 Task: Add a signature Jeremy Carter containing Have a great National Doctors Day, Jeremy Carter to email address softage.2@softage.net and add a label Alumni
Action: Mouse moved to (1071, 79)
Screenshot: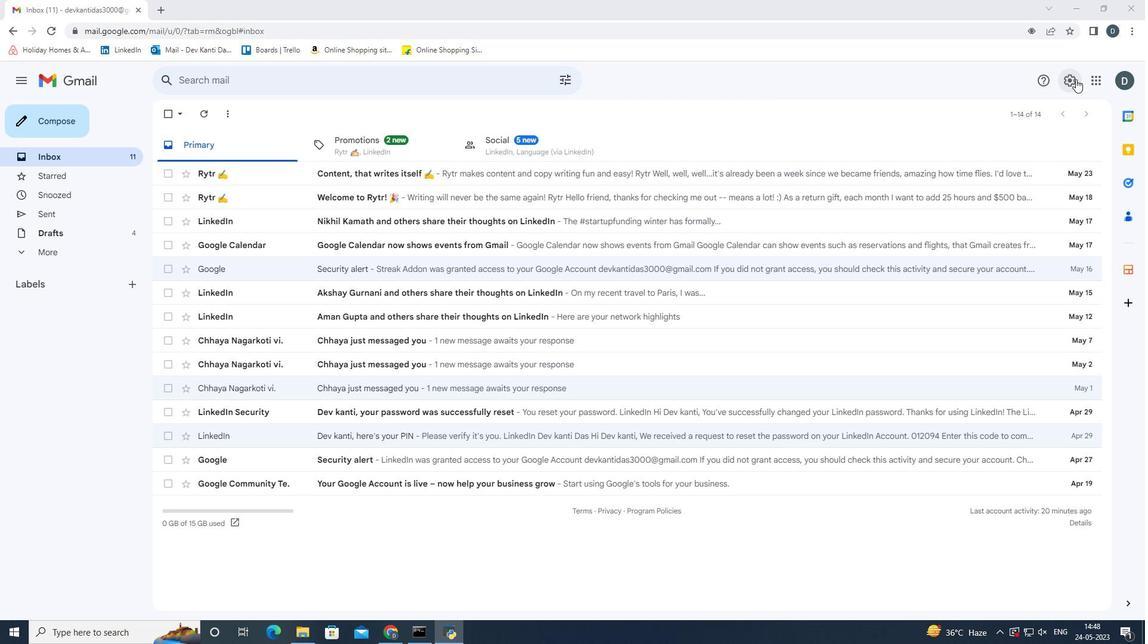 
Action: Mouse pressed left at (1071, 79)
Screenshot: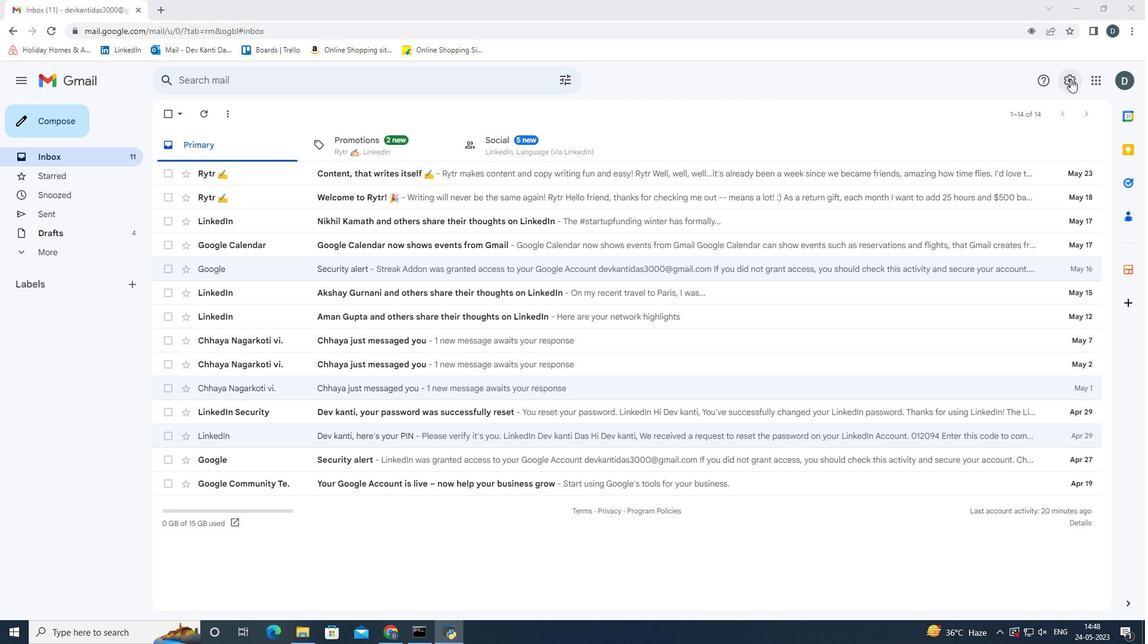 
Action: Mouse moved to (1026, 136)
Screenshot: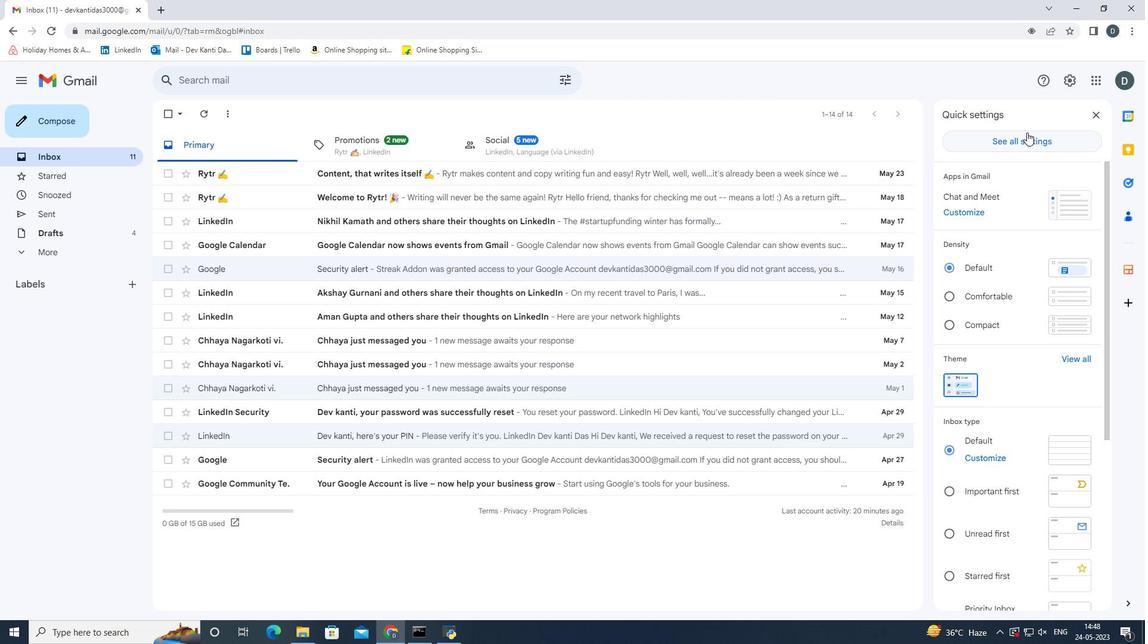 
Action: Mouse pressed left at (1026, 136)
Screenshot: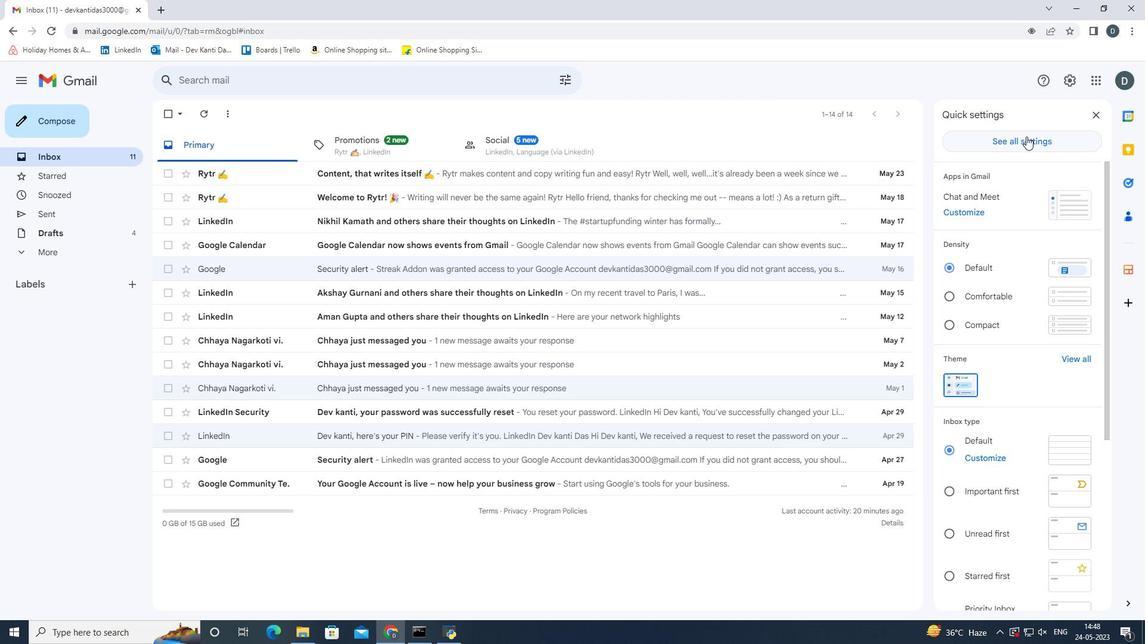 
Action: Mouse moved to (856, 263)
Screenshot: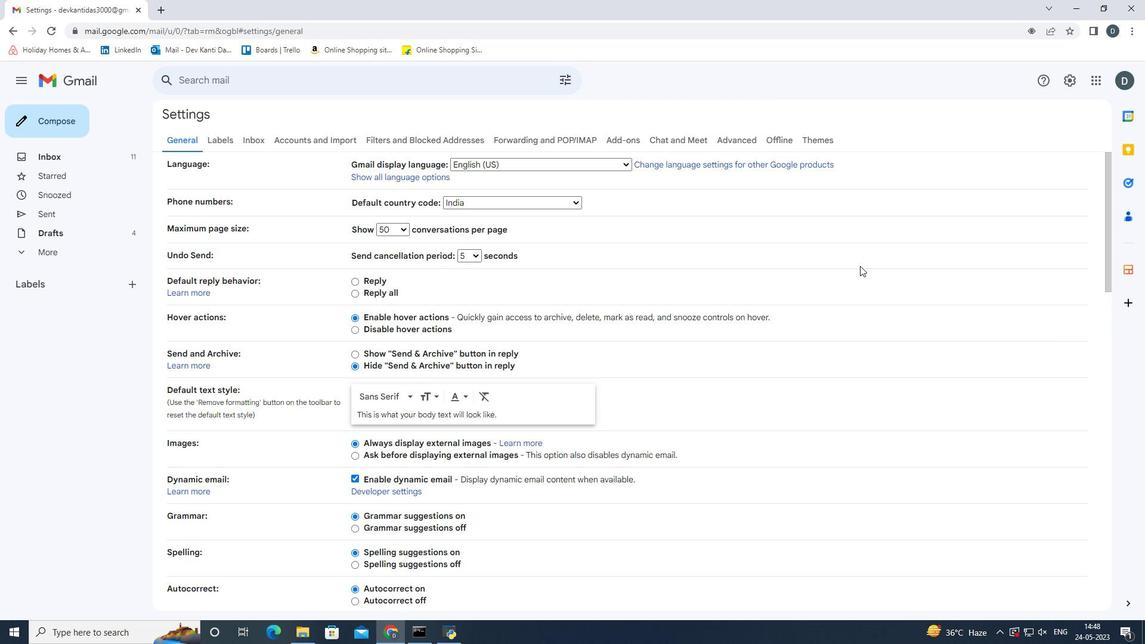 
Action: Mouse scrolled (856, 263) with delta (0, 0)
Screenshot: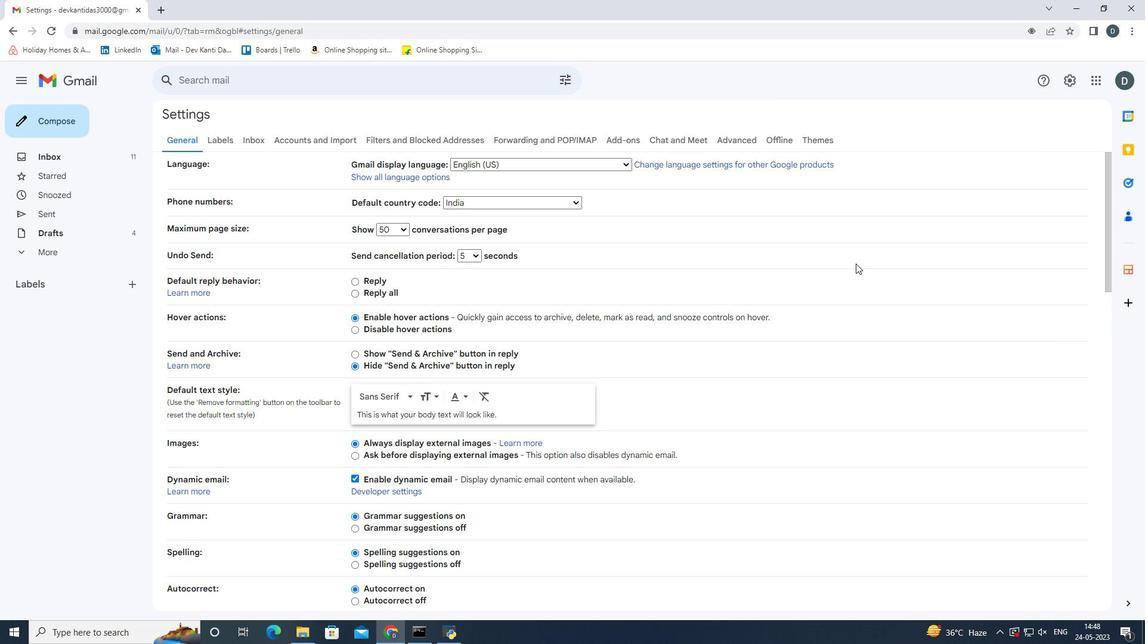 
Action: Mouse scrolled (856, 263) with delta (0, 0)
Screenshot: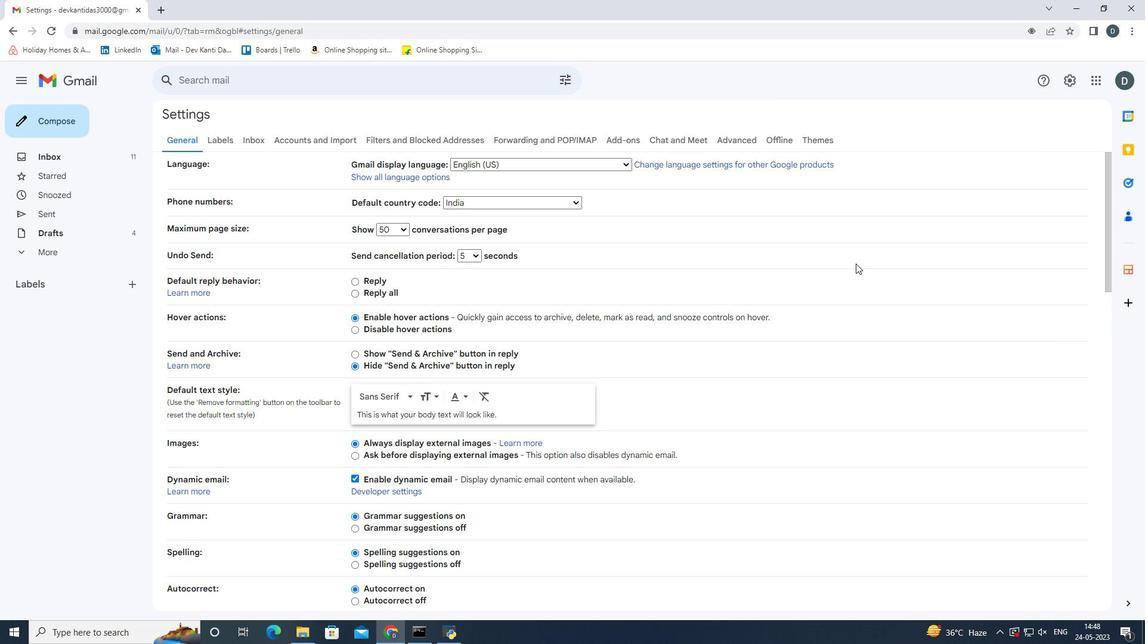 
Action: Mouse scrolled (856, 263) with delta (0, 0)
Screenshot: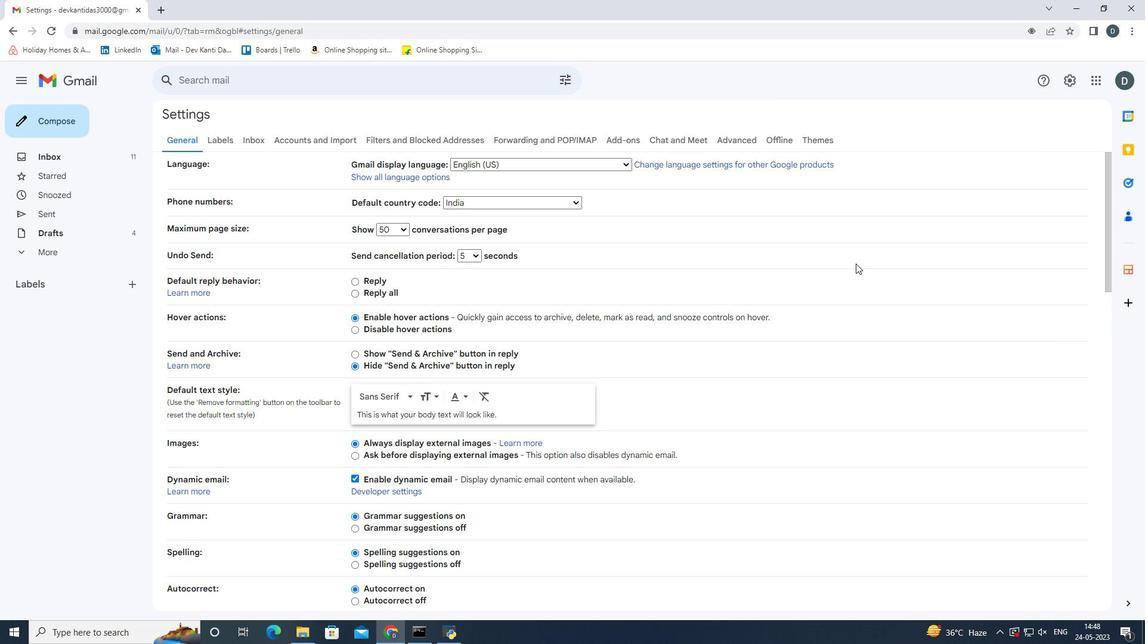
Action: Mouse scrolled (856, 263) with delta (0, 0)
Screenshot: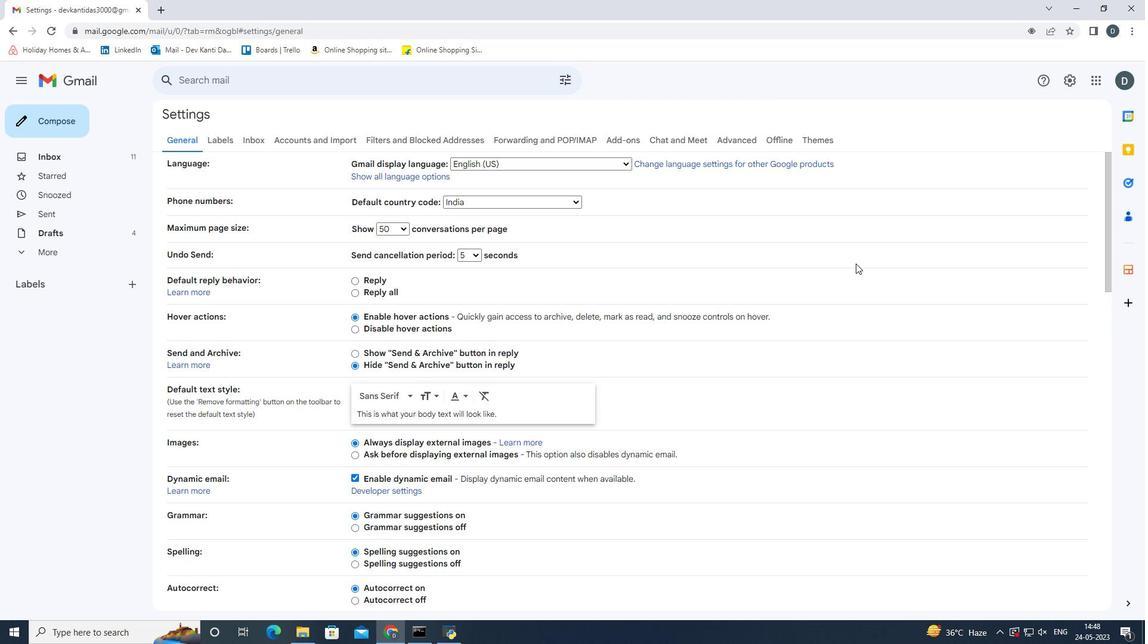 
Action: Mouse scrolled (856, 263) with delta (0, 0)
Screenshot: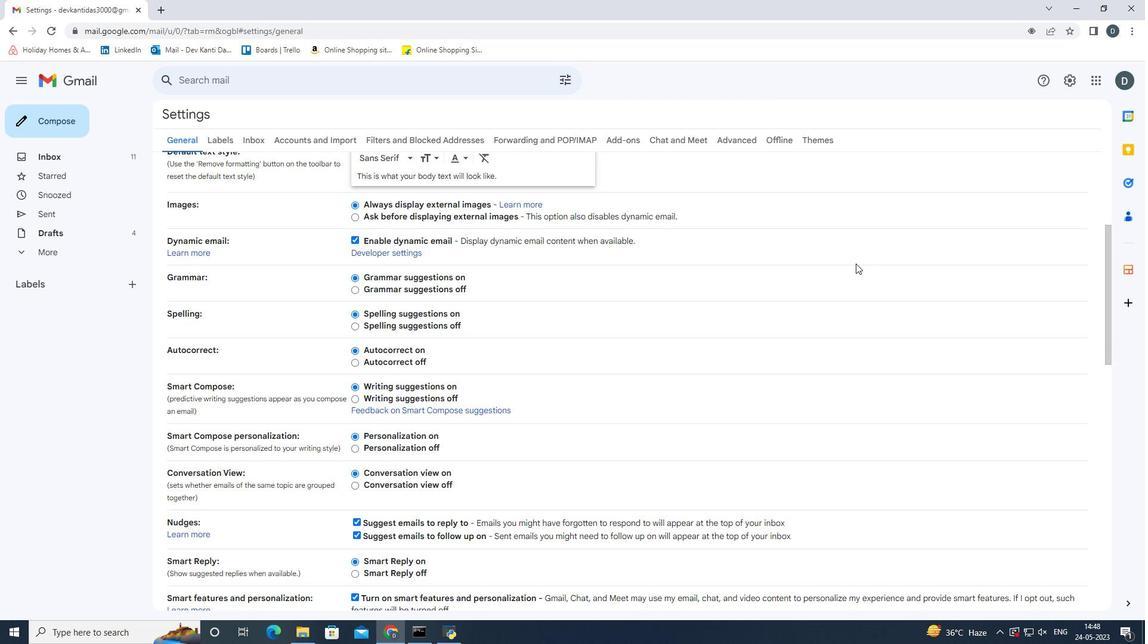 
Action: Mouse scrolled (856, 263) with delta (0, 0)
Screenshot: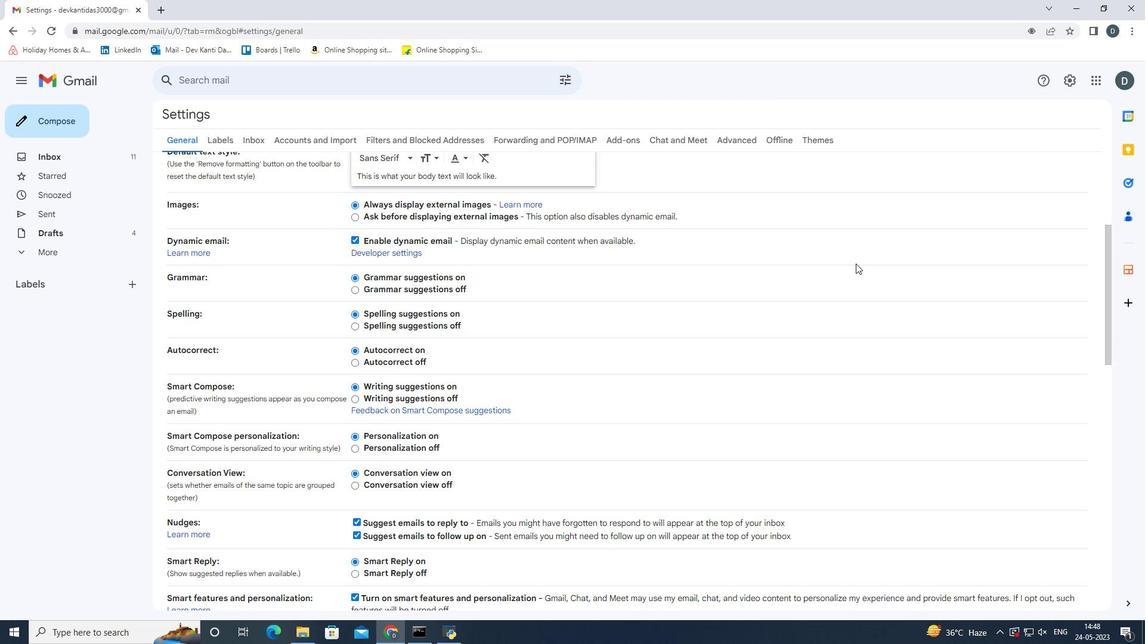 
Action: Mouse scrolled (856, 263) with delta (0, 0)
Screenshot: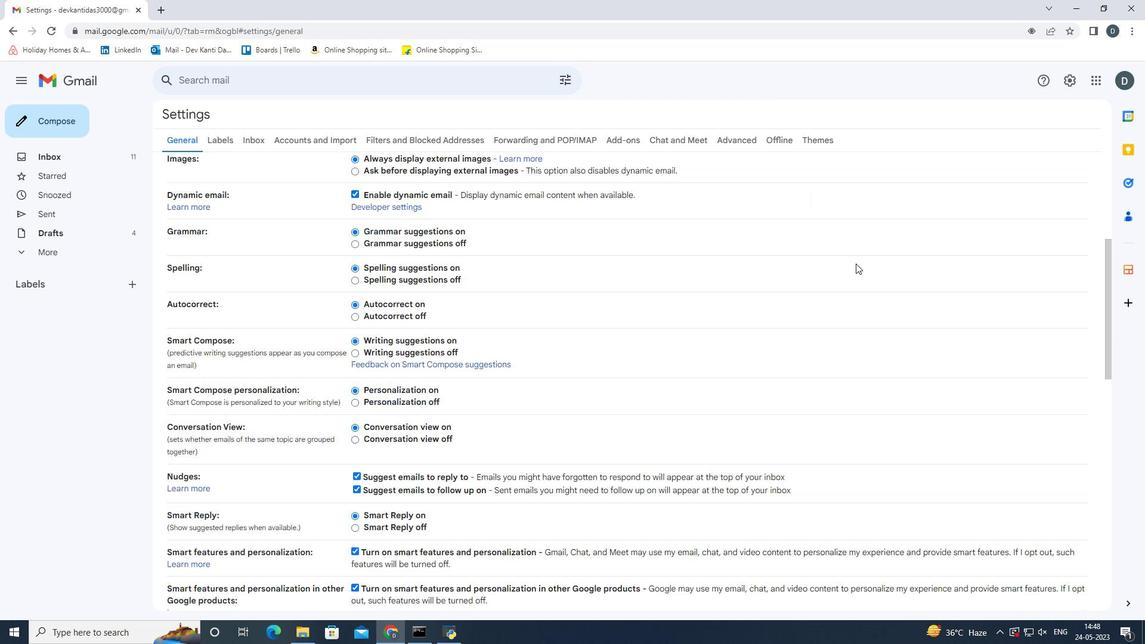 
Action: Mouse scrolled (856, 263) with delta (0, 0)
Screenshot: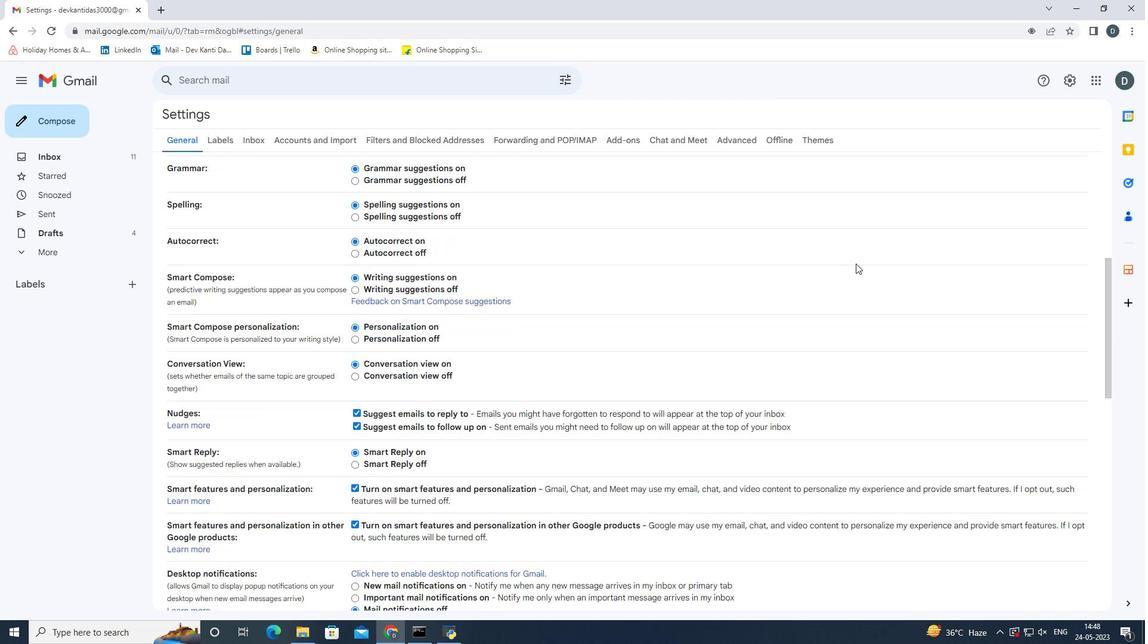 
Action: Mouse scrolled (856, 263) with delta (0, 0)
Screenshot: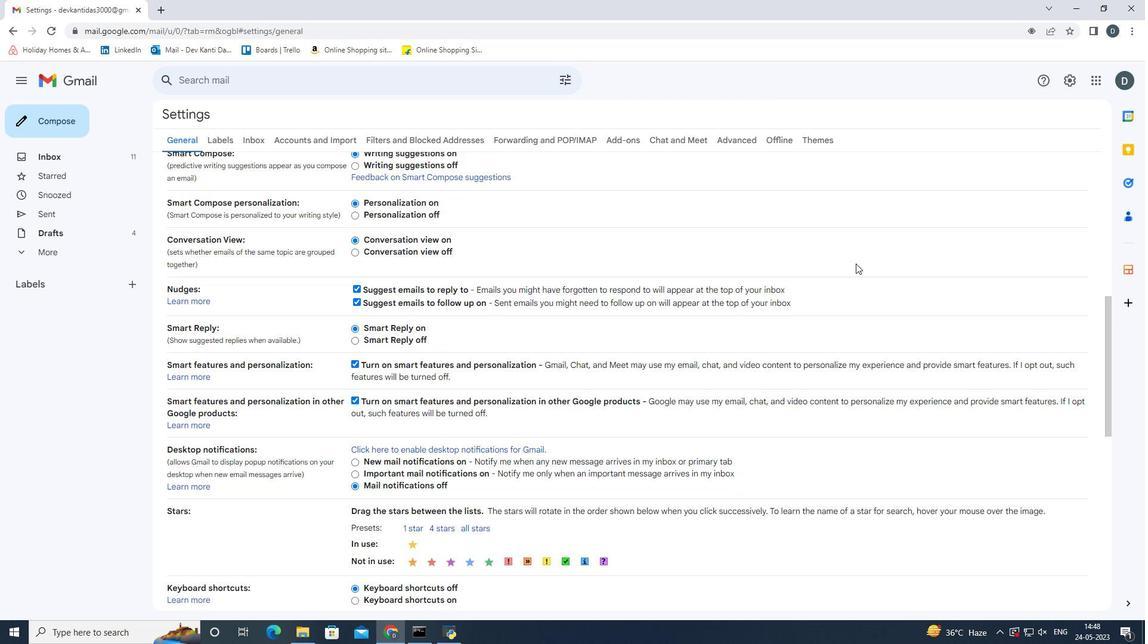 
Action: Mouse scrolled (856, 263) with delta (0, 0)
Screenshot: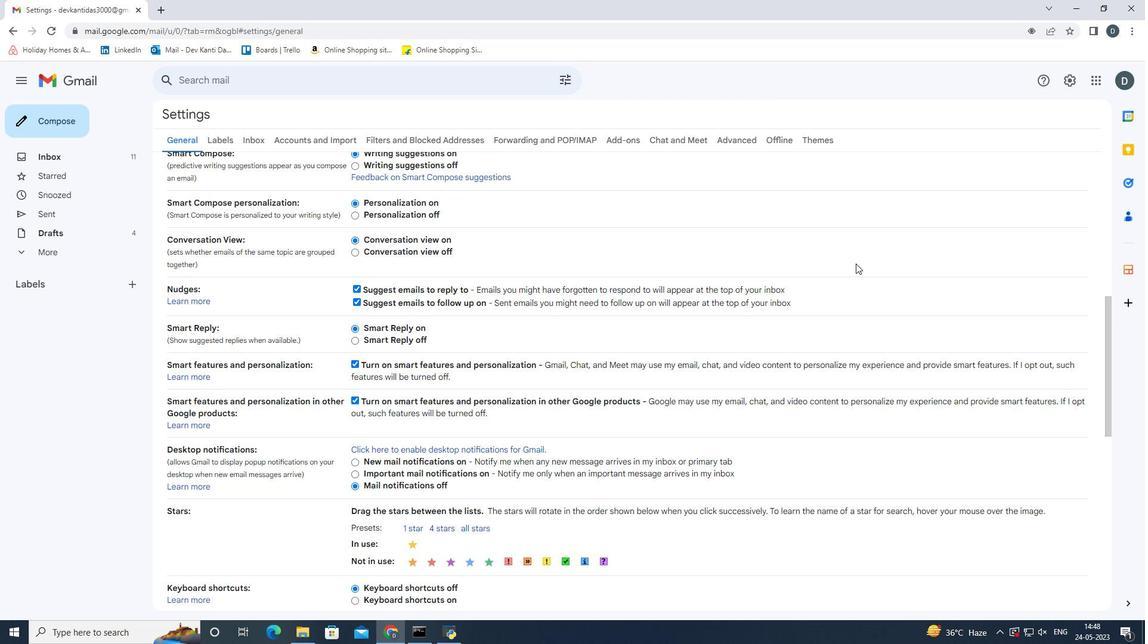
Action: Mouse scrolled (856, 263) with delta (0, 0)
Screenshot: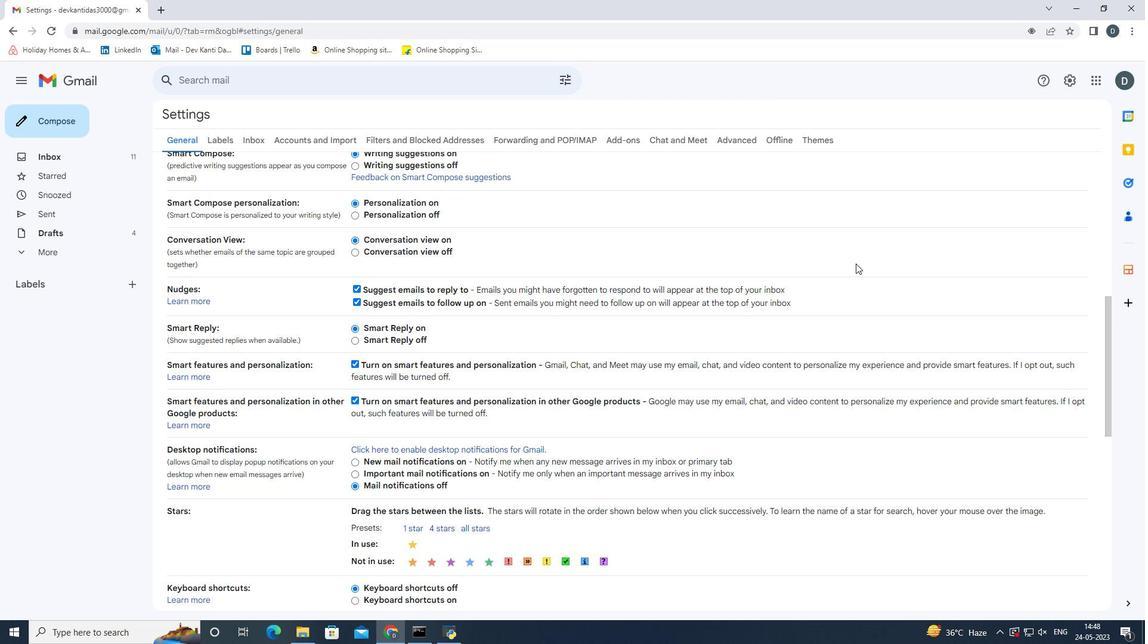 
Action: Mouse scrolled (856, 263) with delta (0, 0)
Screenshot: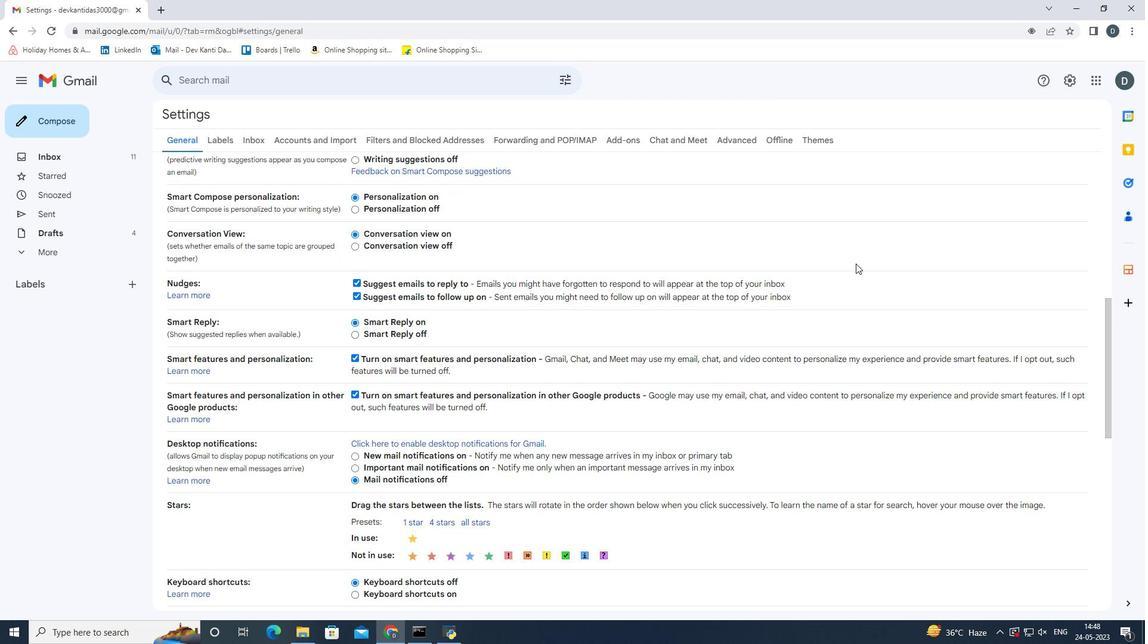 
Action: Mouse scrolled (856, 263) with delta (0, 0)
Screenshot: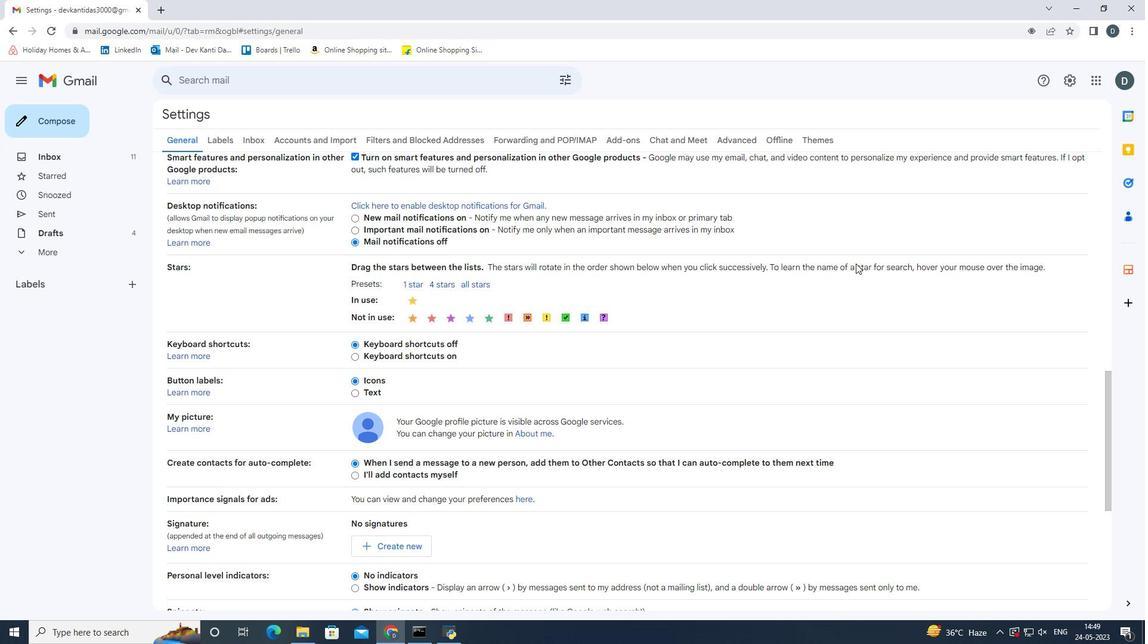 
Action: Mouse scrolled (856, 263) with delta (0, 0)
Screenshot: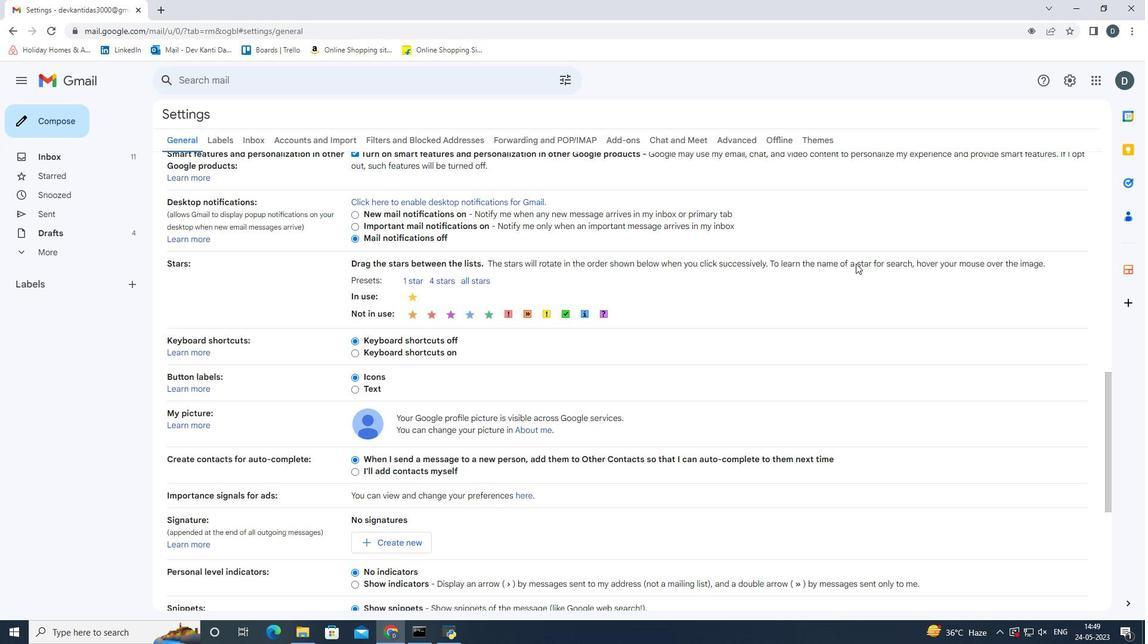 
Action: Mouse scrolled (856, 263) with delta (0, 0)
Screenshot: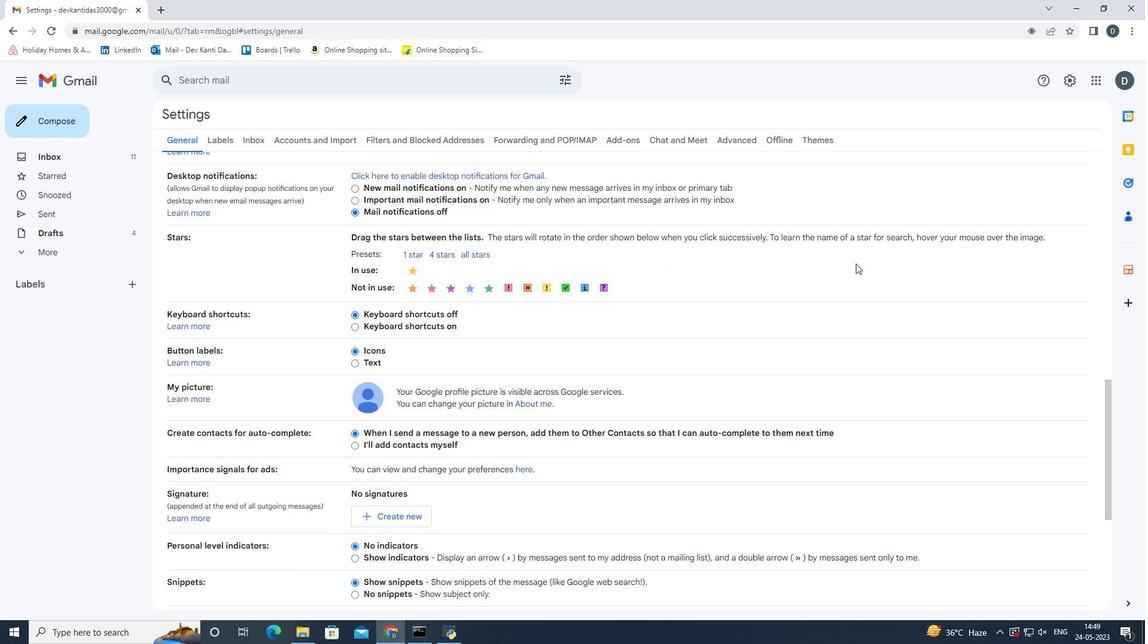
Action: Mouse scrolled (856, 263) with delta (0, 0)
Screenshot: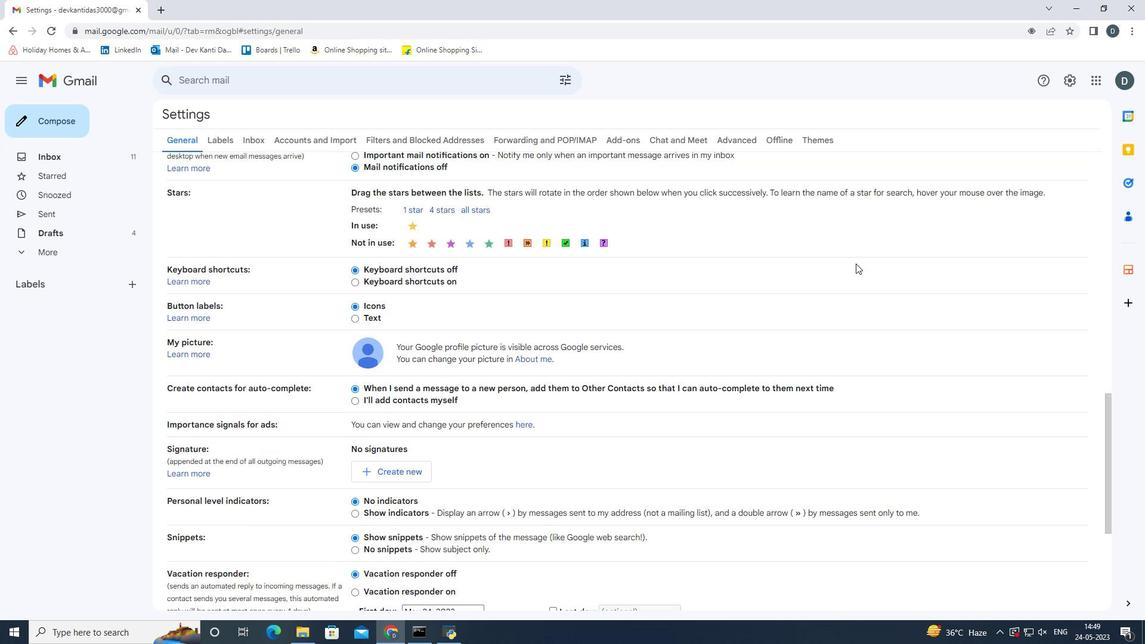 
Action: Mouse scrolled (856, 263) with delta (0, 0)
Screenshot: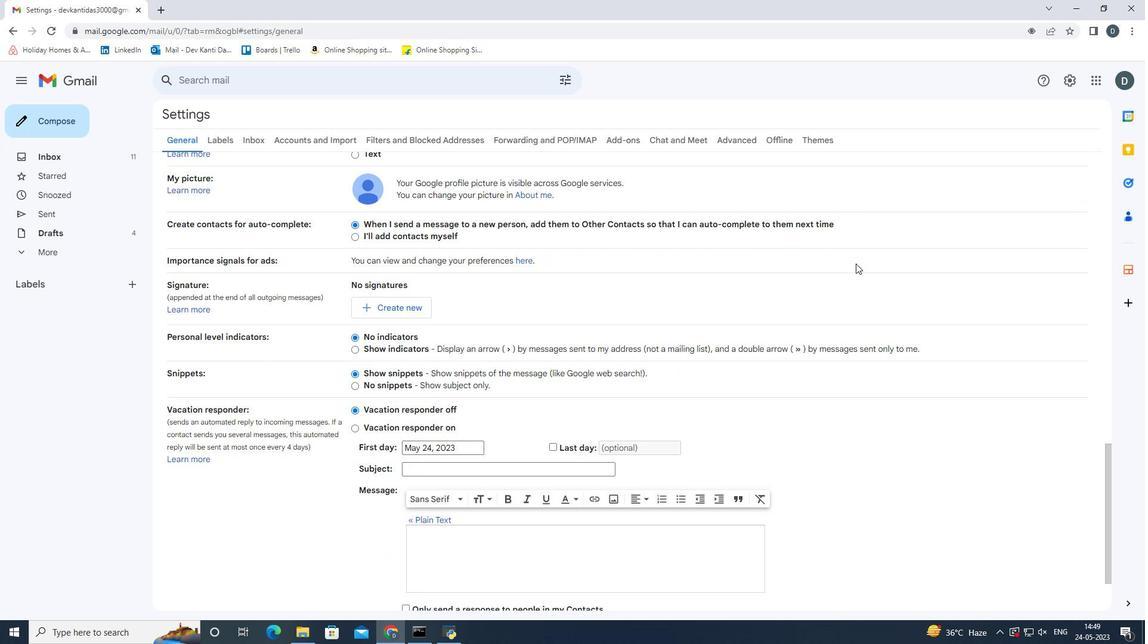 
Action: Mouse scrolled (856, 263) with delta (0, 0)
Screenshot: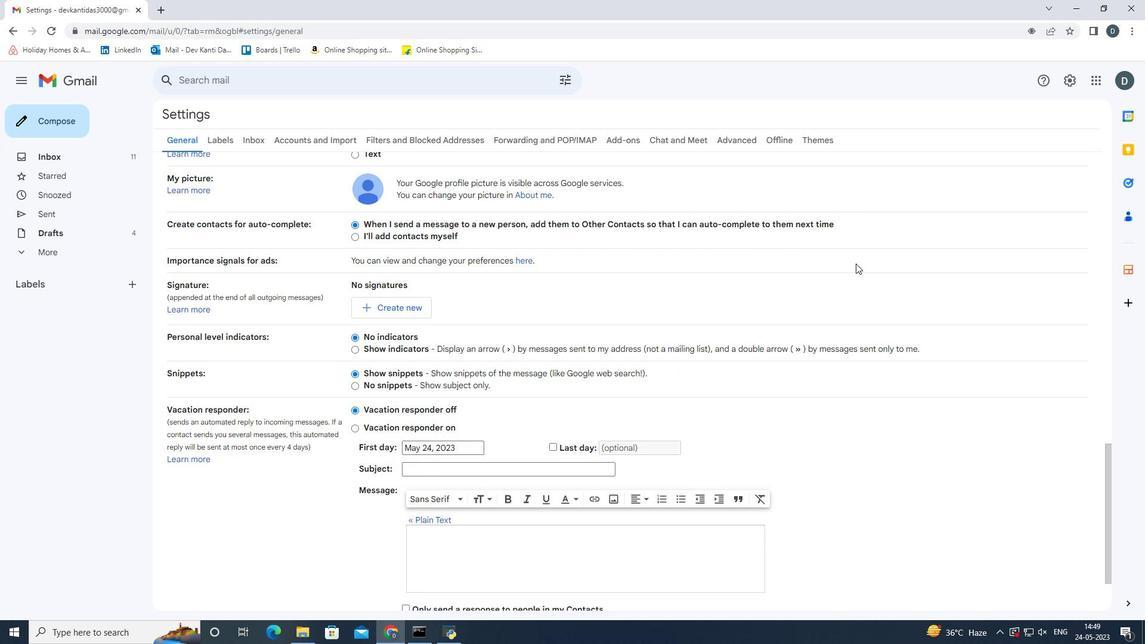 
Action: Mouse moved to (396, 219)
Screenshot: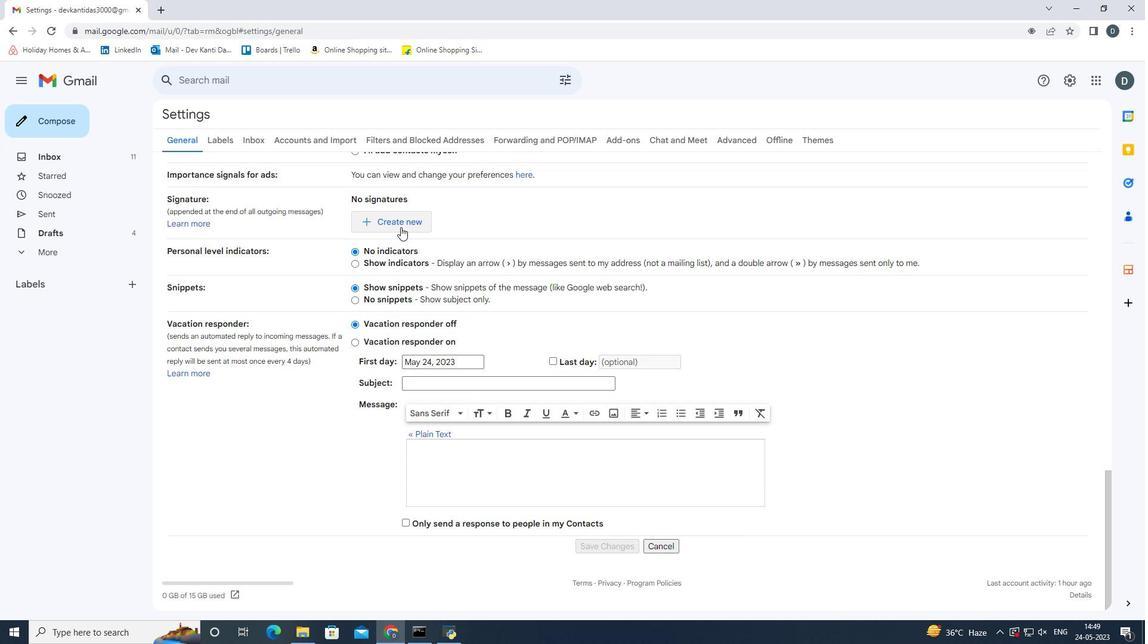 
Action: Mouse pressed left at (396, 219)
Screenshot: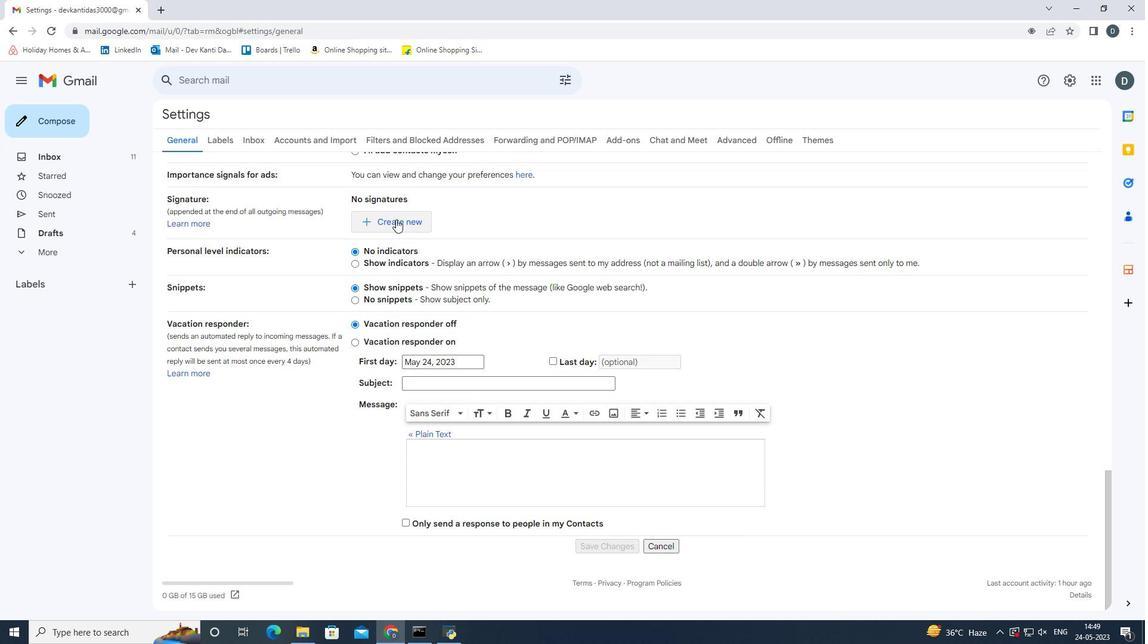 
Action: Mouse moved to (628, 373)
Screenshot: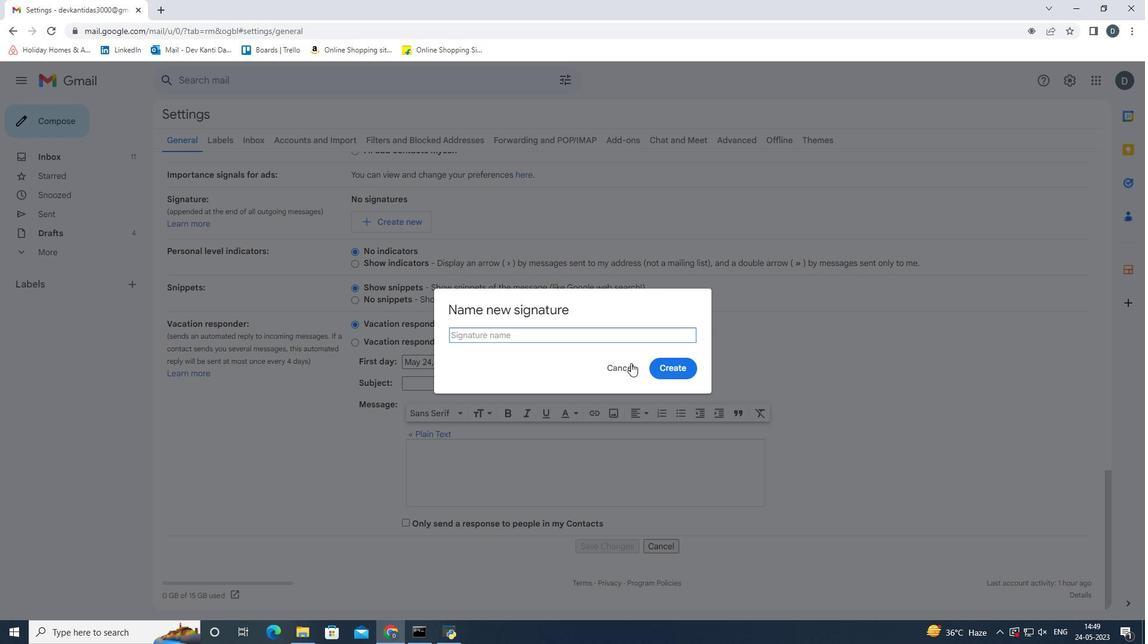 
Action: Mouse pressed left at (628, 373)
Screenshot: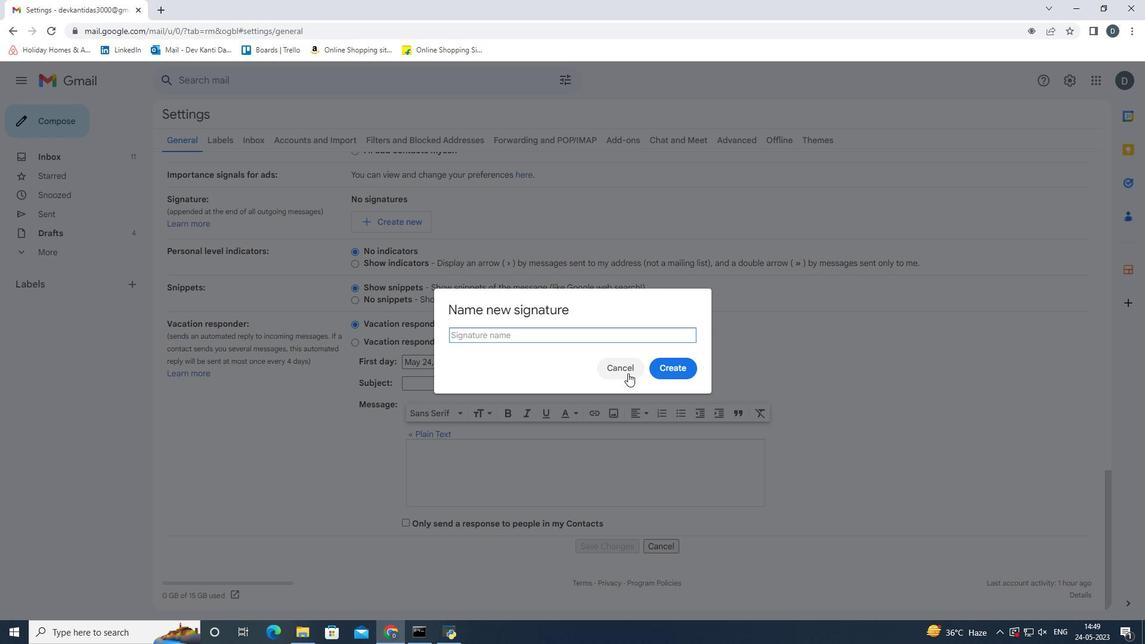 
Action: Mouse moved to (403, 223)
Screenshot: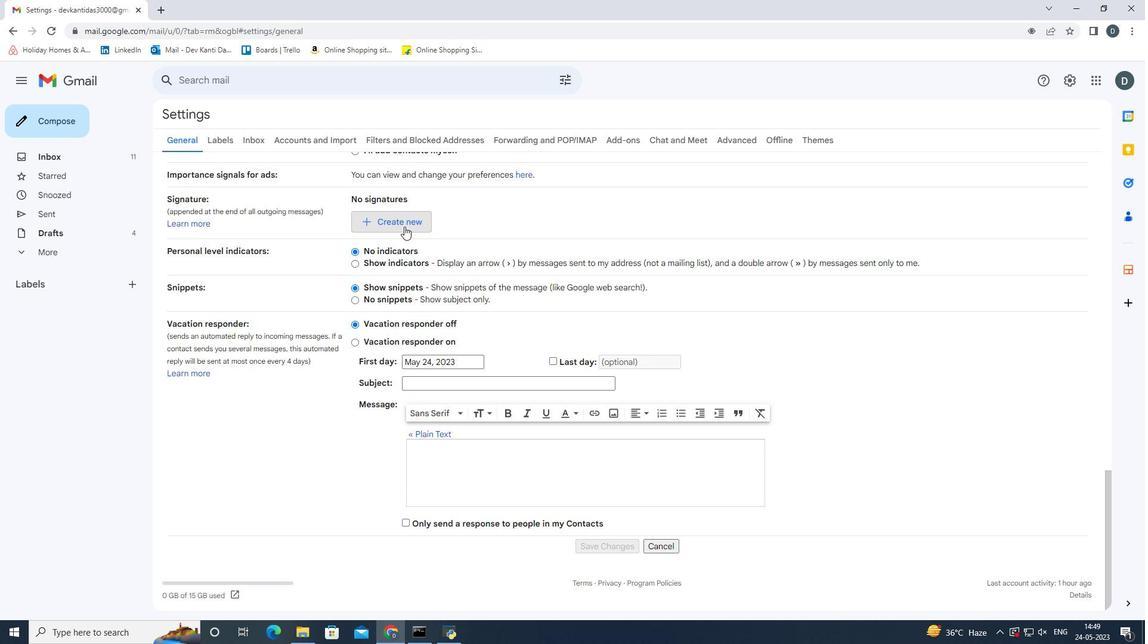 
Action: Mouse pressed left at (403, 223)
Screenshot: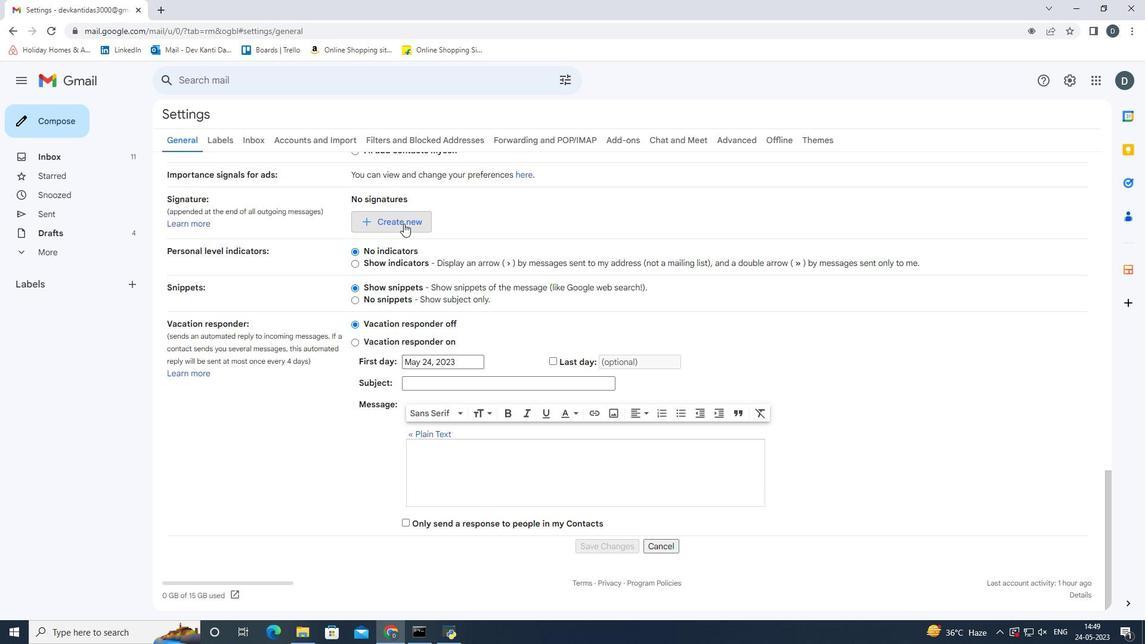 
Action: Mouse moved to (614, 327)
Screenshot: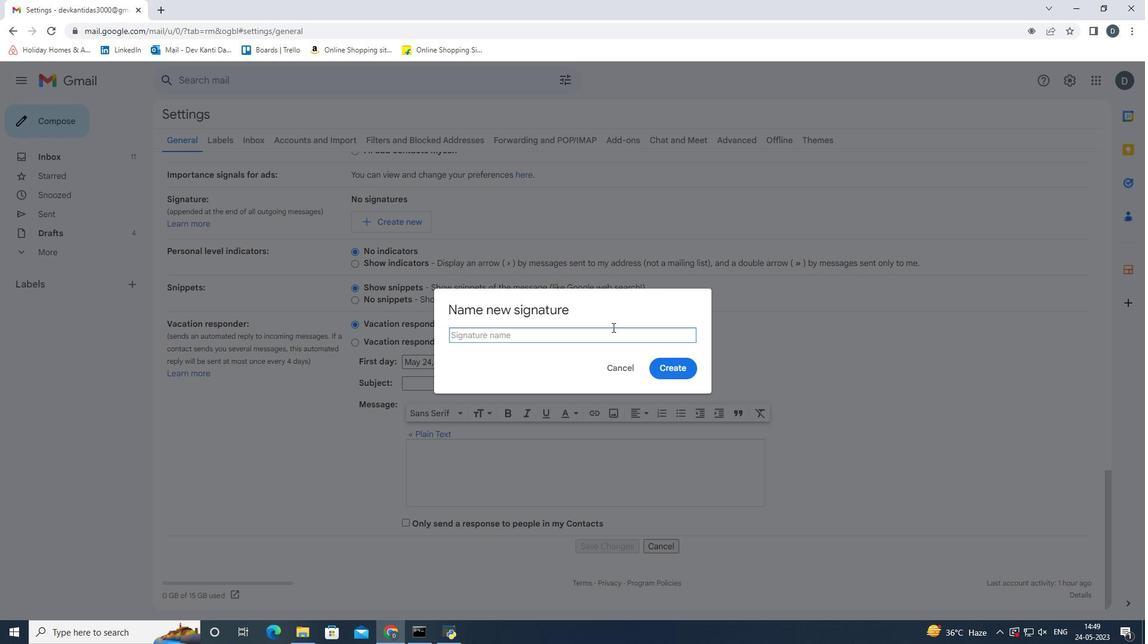 
Action: Key pressed <Key.shift>Jeremy<Key.space><Key.shift>Carter<Key.enter>
Screenshot: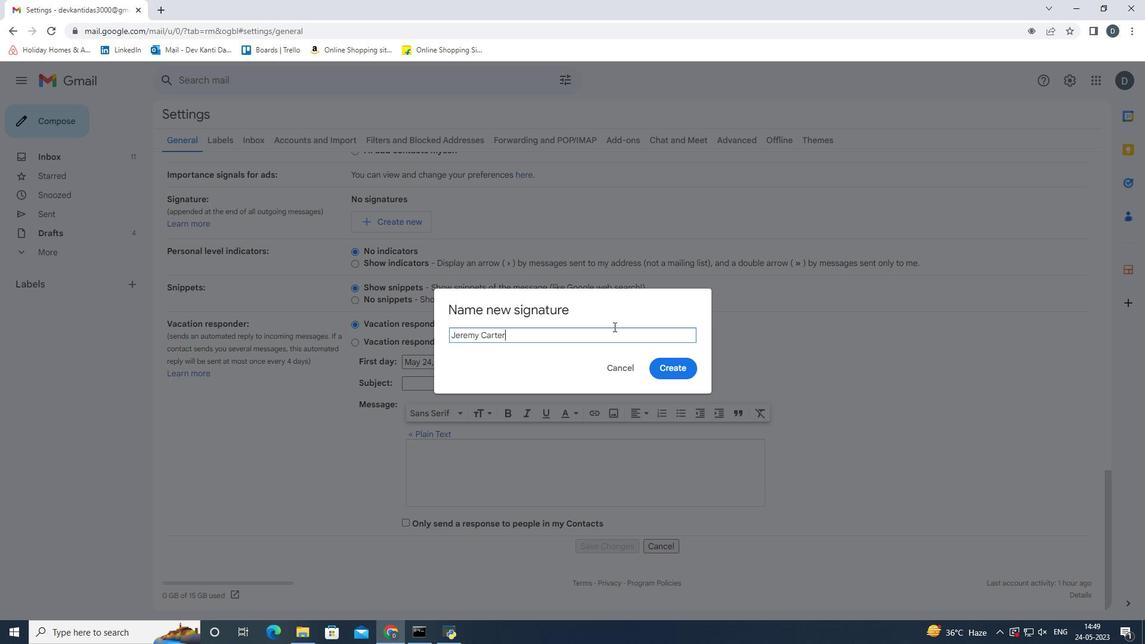 
Action: Mouse moved to (589, 220)
Screenshot: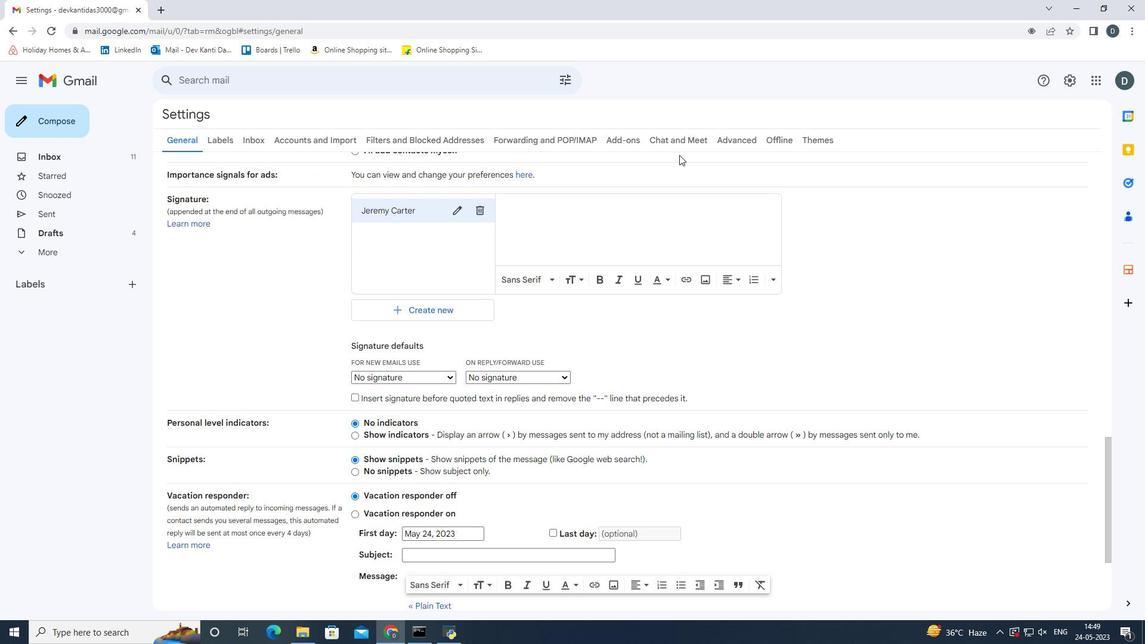 
Action: Mouse pressed left at (589, 220)
Screenshot: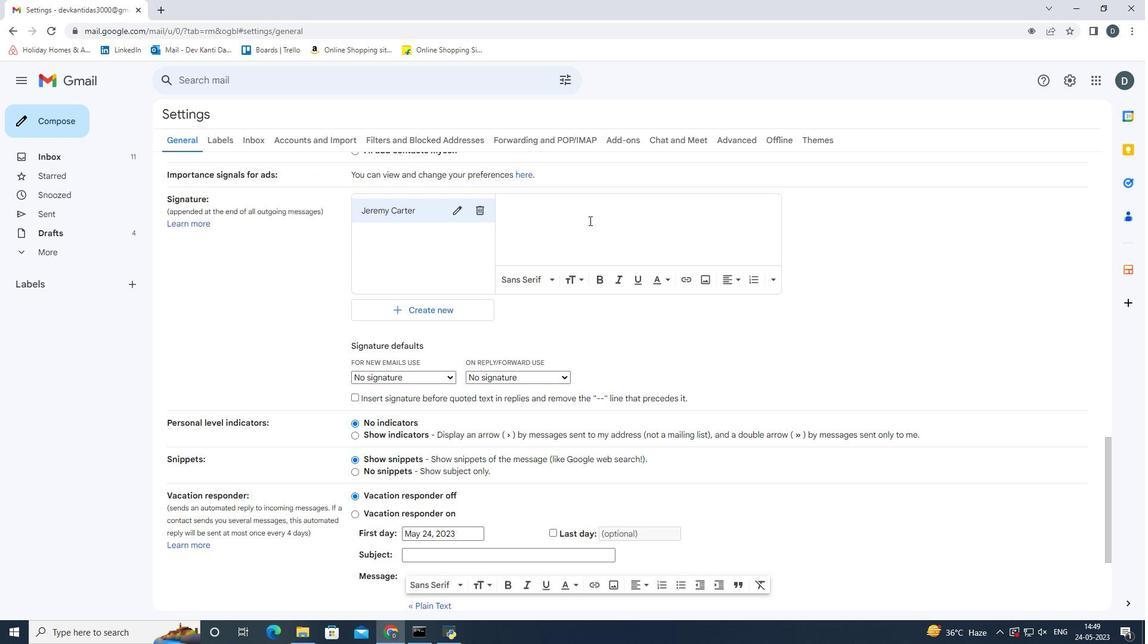 
Action: Key pressed <Key.shift>Have<Key.space>a<Key.space>great<Key.space><Key.shift_r><Key.shift_r><Key.shift_r><Key.shift_r><Key.shift_r><Key.shift_r><Key.shift_r><Key.shift_r><Key.shift_r><Key.shift_r>National<Key.space><Key.shift>Doctors<Key.space><Key.shift>Day,<Key.enter><Key.shift_r><Key.shift_r><Key.shift_r>Jeremy<Key.space><Key.shift>Carter
Screenshot: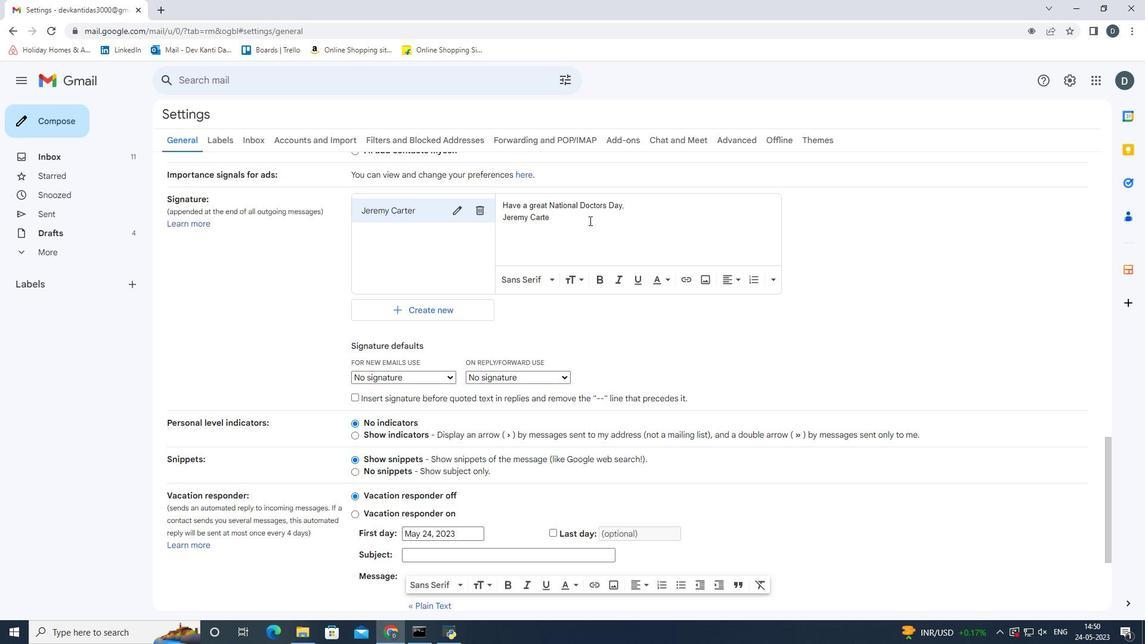 
Action: Mouse moved to (429, 377)
Screenshot: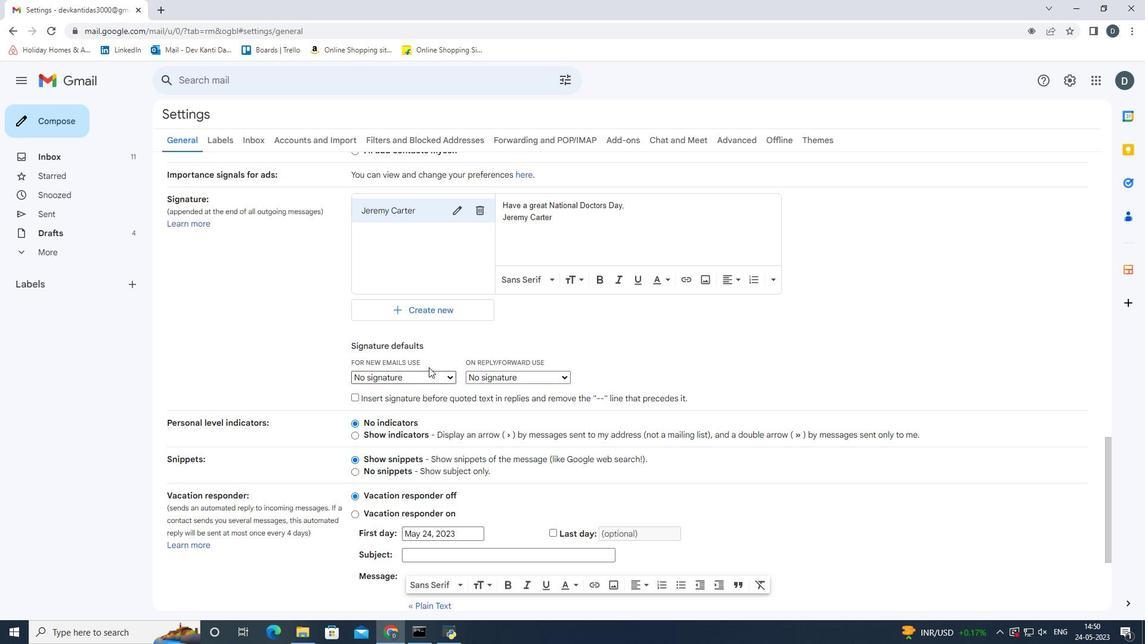 
Action: Mouse pressed left at (429, 377)
Screenshot: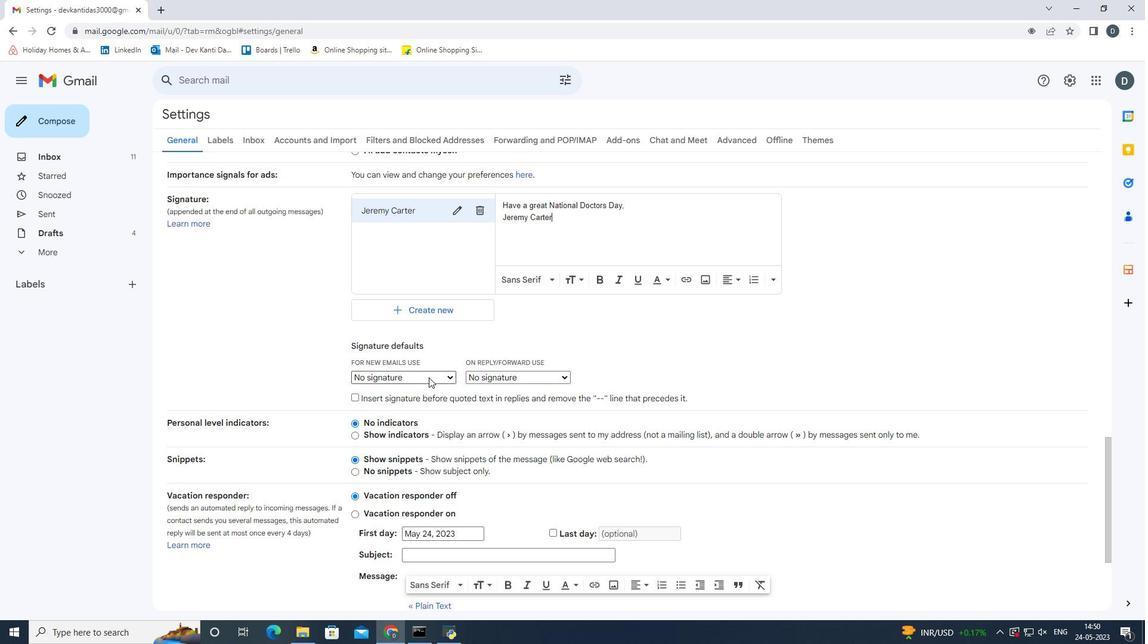 
Action: Mouse moved to (426, 399)
Screenshot: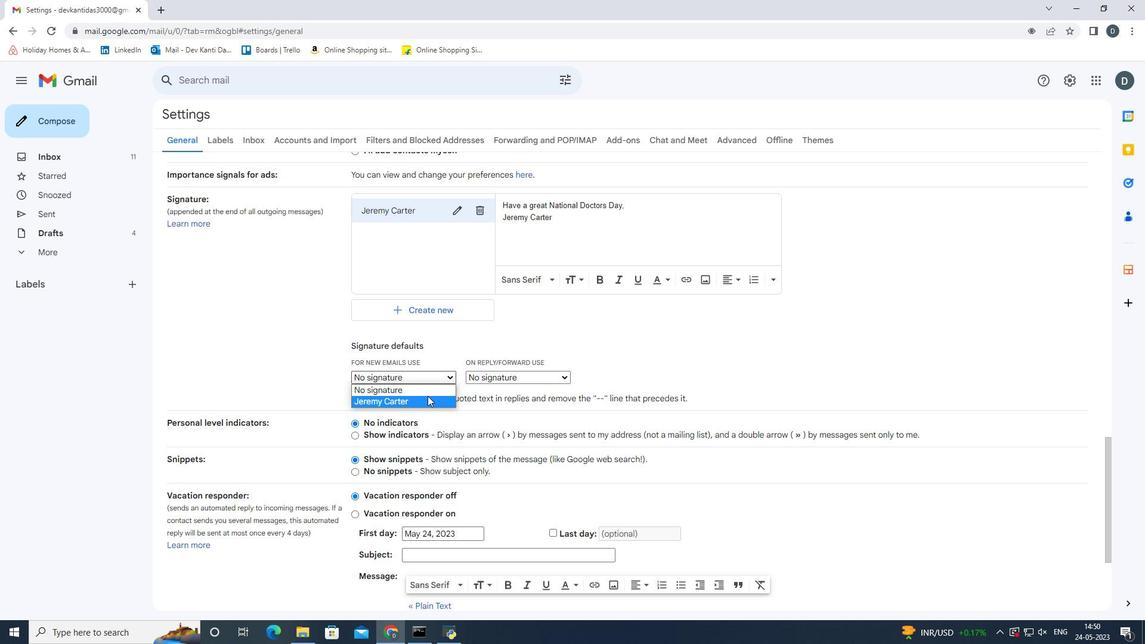 
Action: Mouse pressed left at (426, 399)
Screenshot: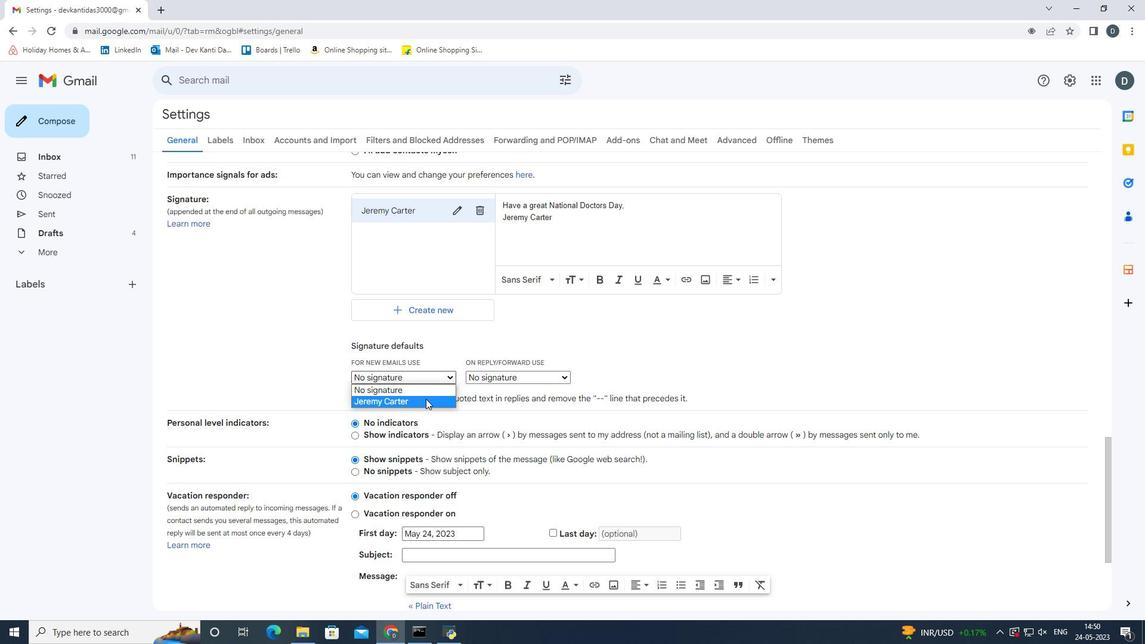 
Action: Mouse moved to (503, 374)
Screenshot: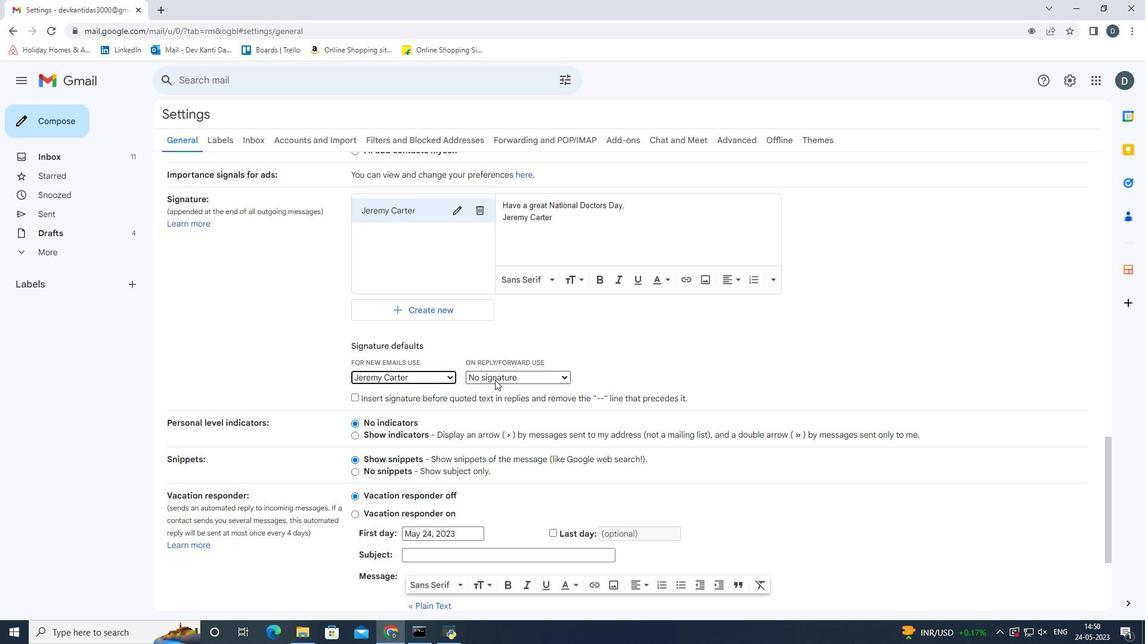 
Action: Mouse pressed left at (503, 374)
Screenshot: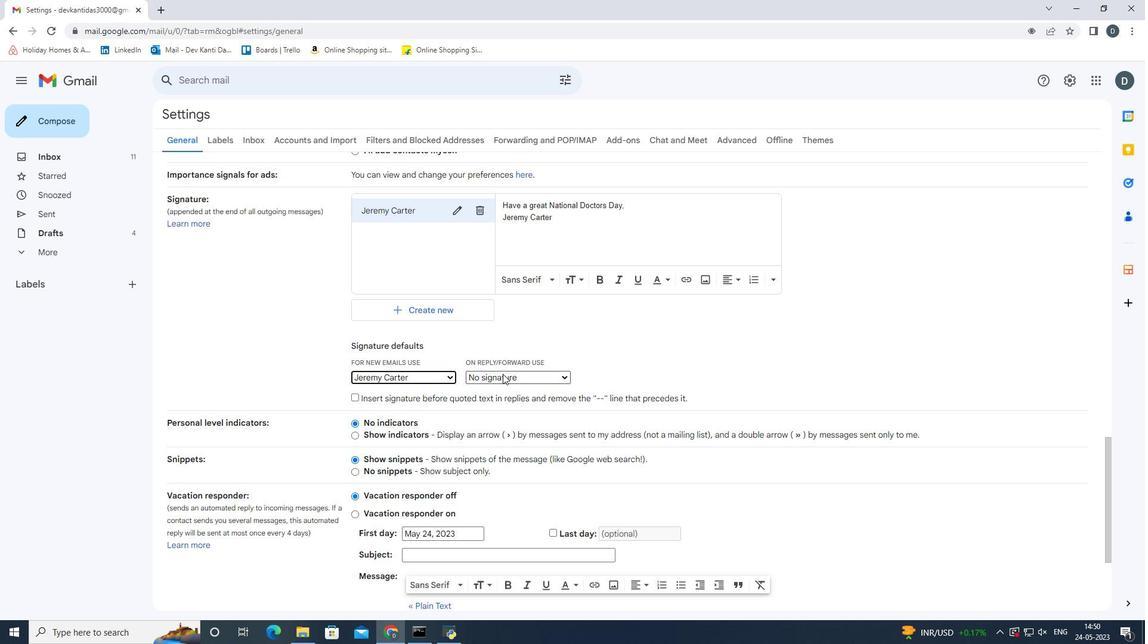 
Action: Mouse moved to (498, 400)
Screenshot: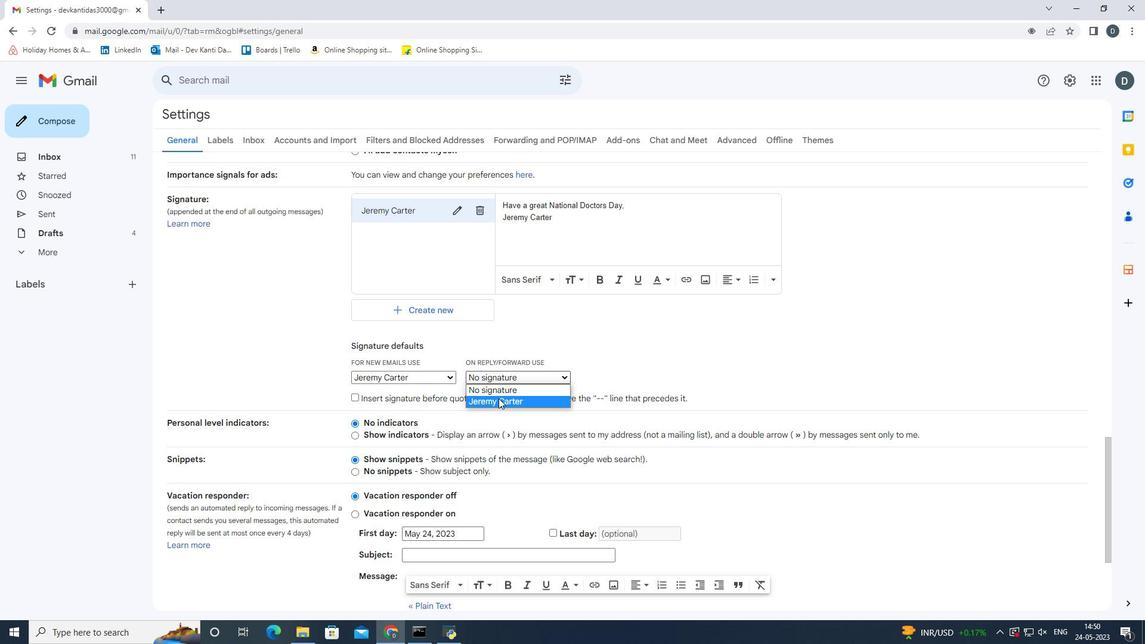 
Action: Mouse pressed left at (498, 400)
Screenshot: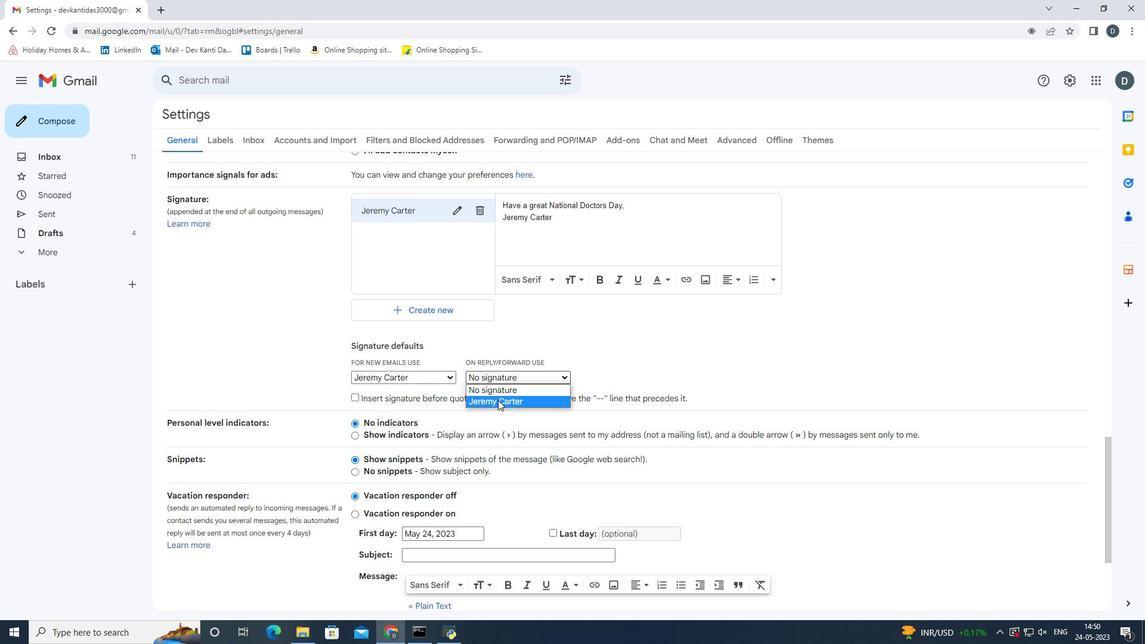 
Action: Mouse moved to (773, 393)
Screenshot: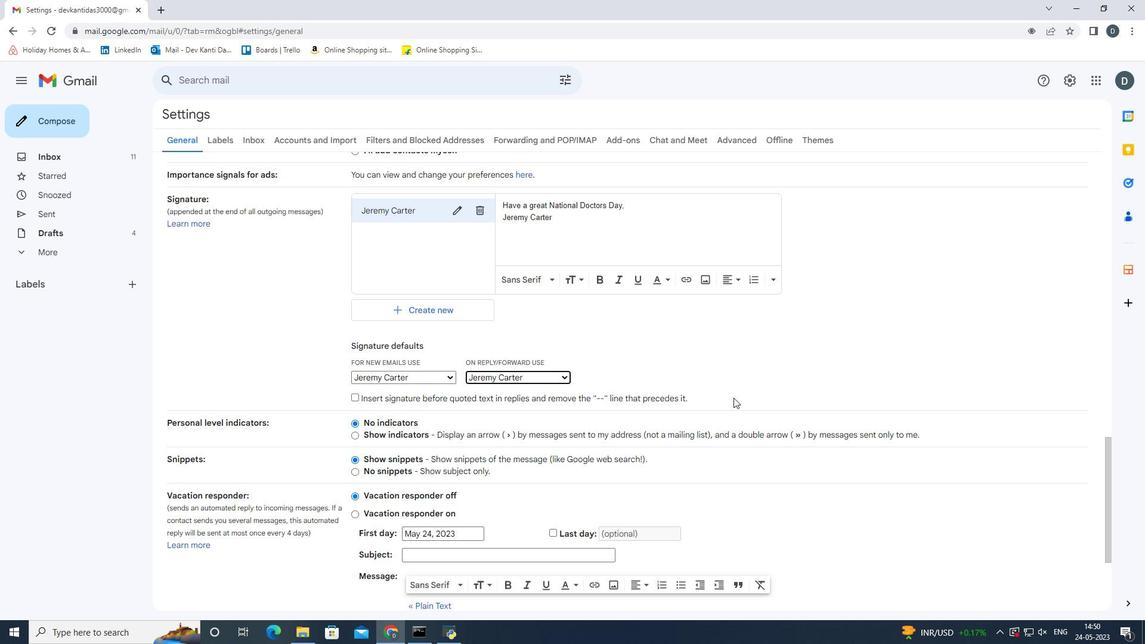 
Action: Mouse pressed left at (773, 393)
Screenshot: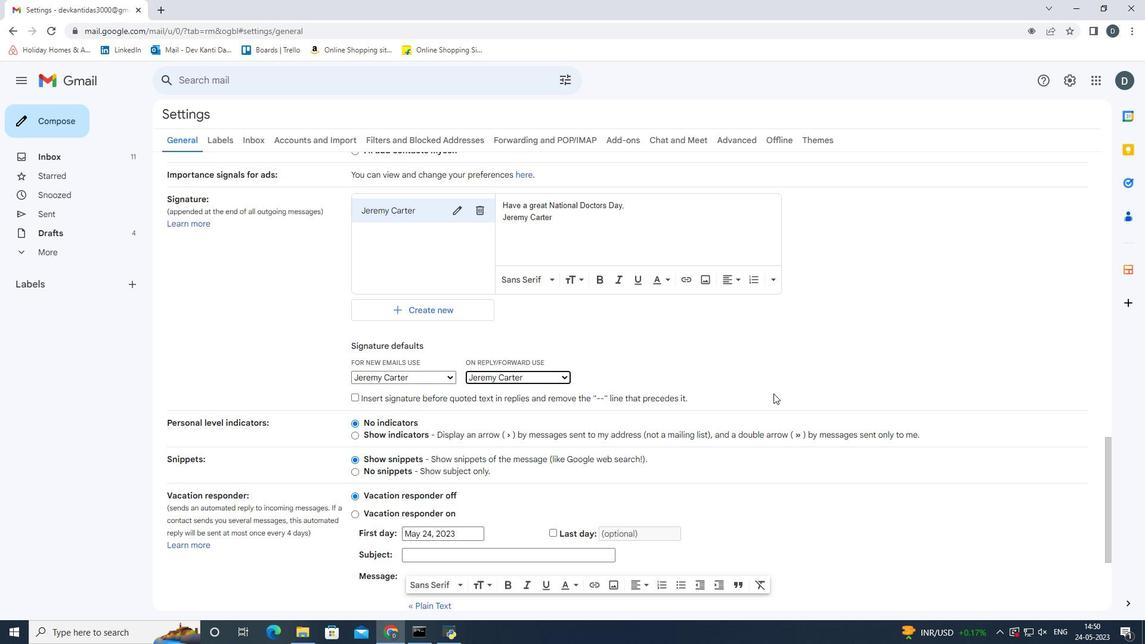 
Action: Mouse scrolled (773, 393) with delta (0, 0)
Screenshot: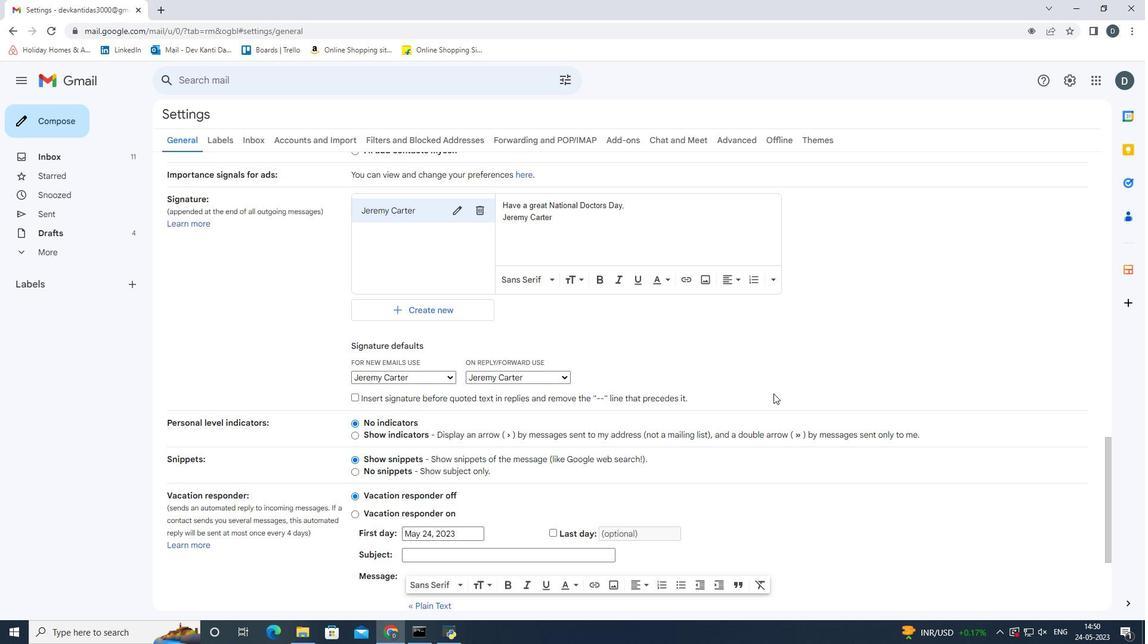 
Action: Mouse scrolled (773, 393) with delta (0, 0)
Screenshot: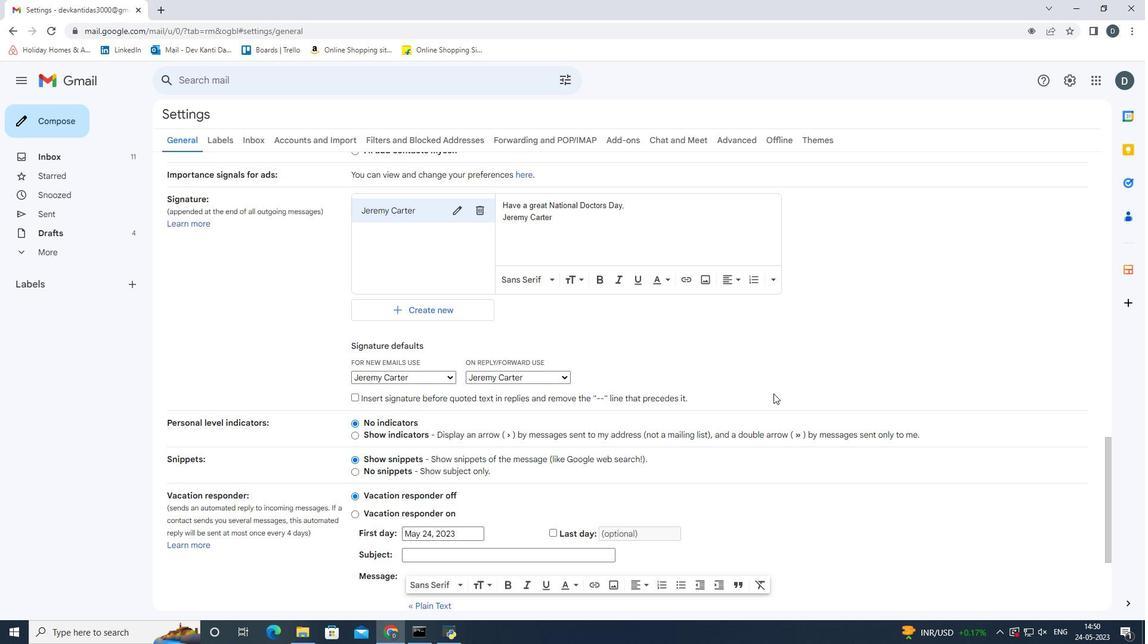 
Action: Mouse scrolled (773, 393) with delta (0, 0)
Screenshot: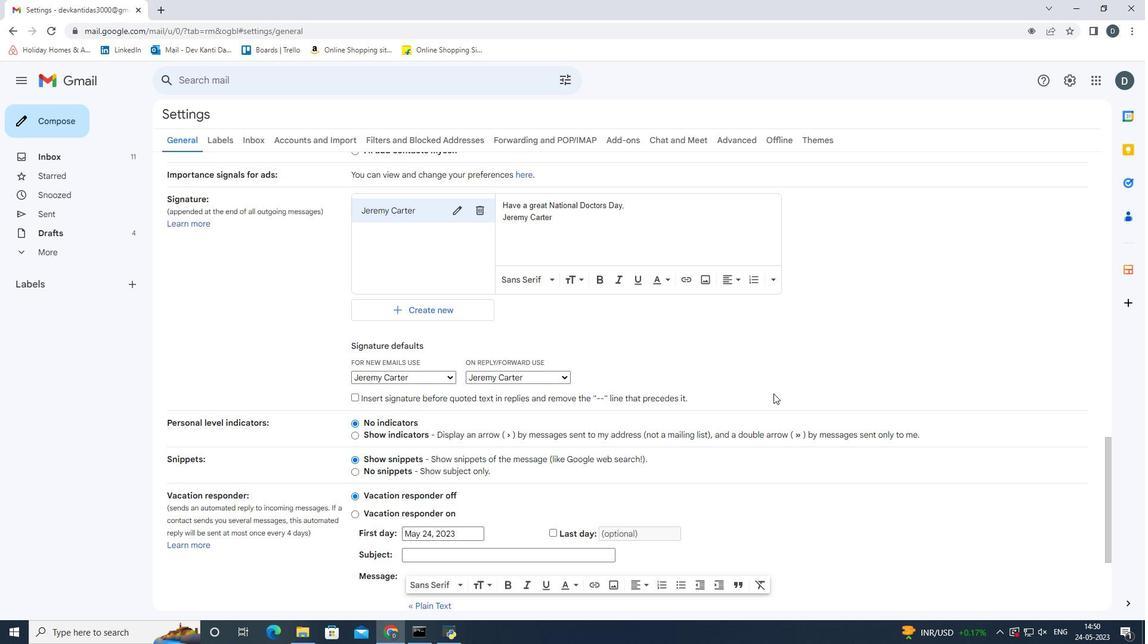 
Action: Mouse moved to (613, 546)
Screenshot: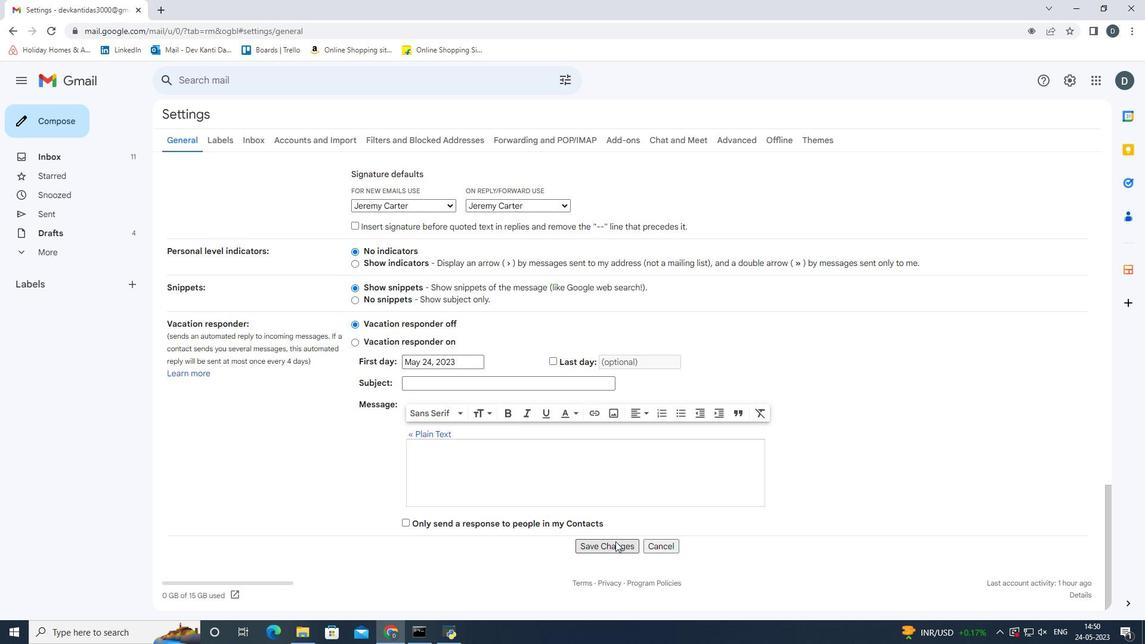 
Action: Mouse pressed left at (613, 546)
Screenshot: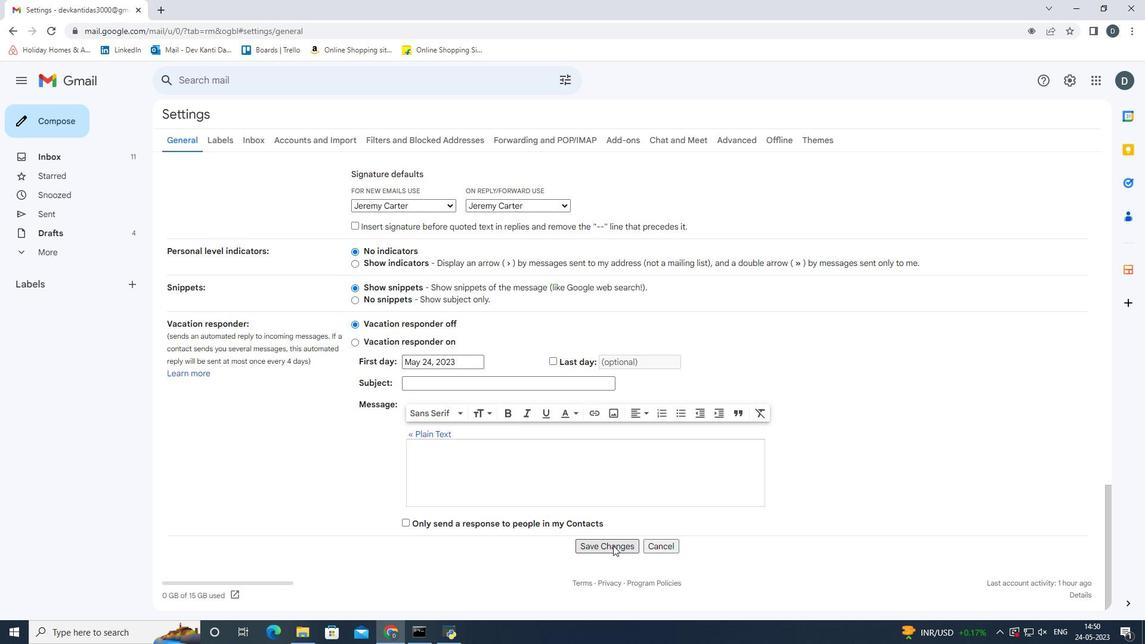
Action: Mouse moved to (66, 119)
Screenshot: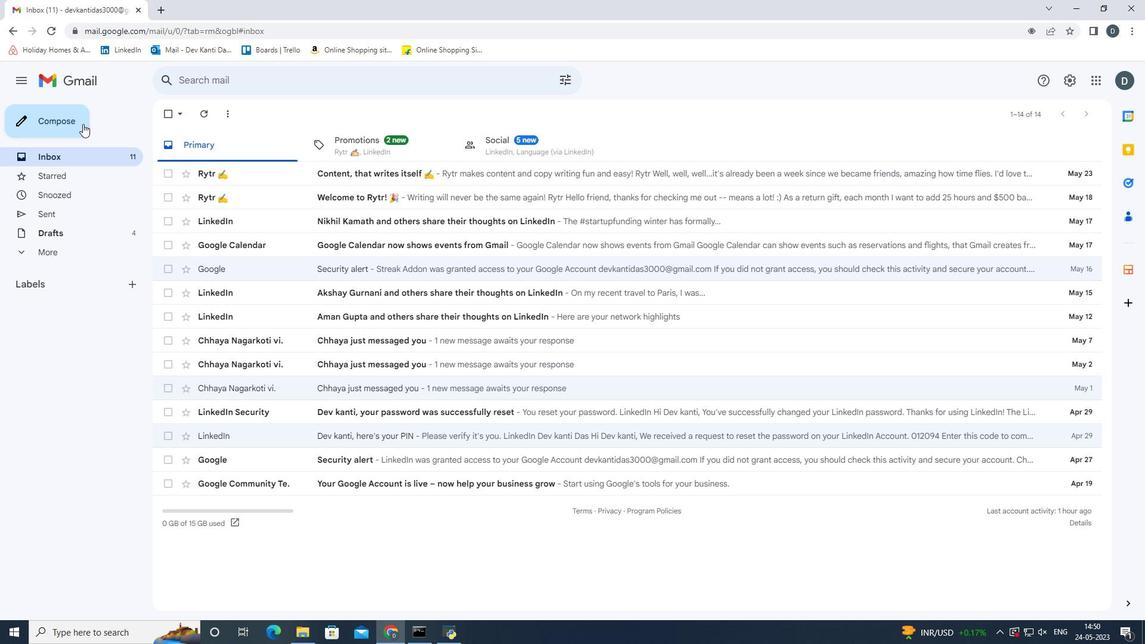 
Action: Mouse pressed left at (66, 119)
Screenshot: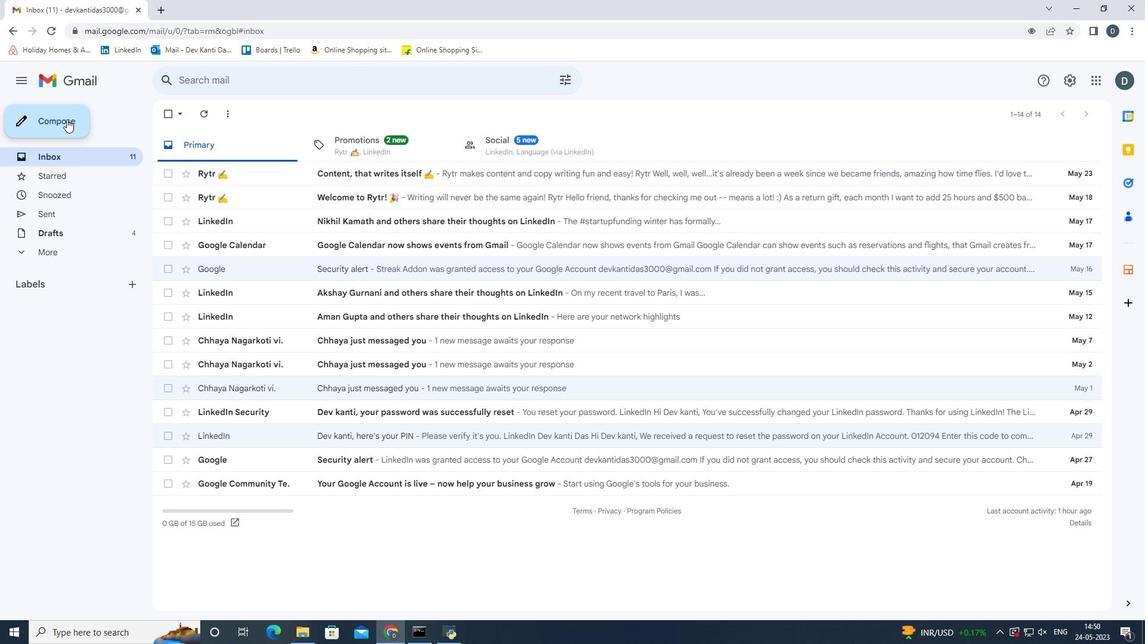
Action: Mouse moved to (855, 288)
Screenshot: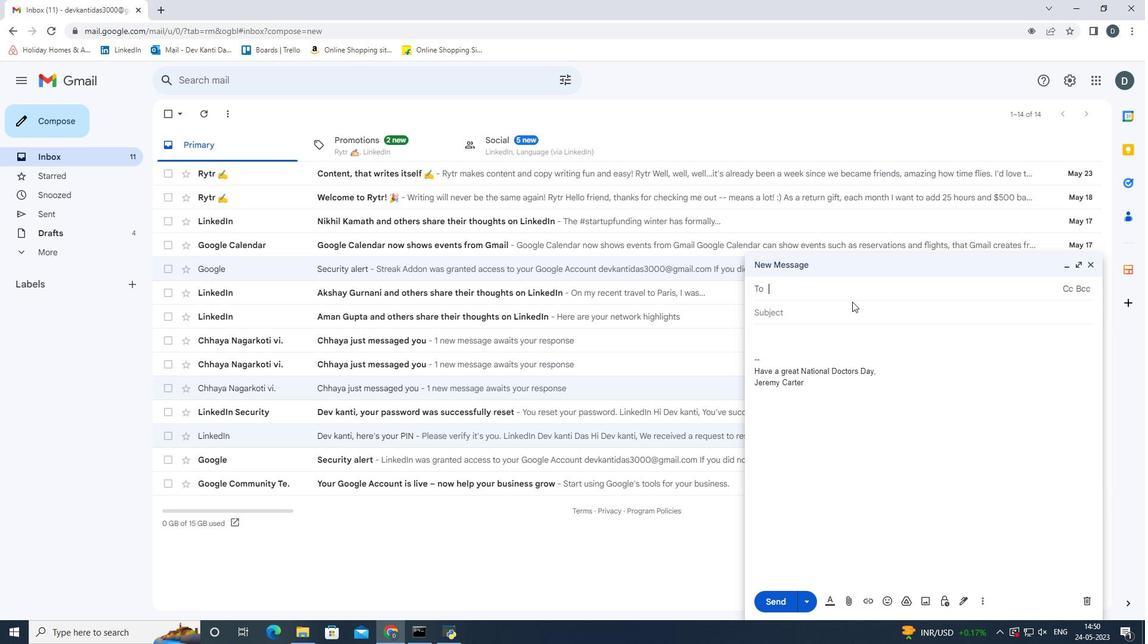 
Action: Key pressed <Key.shift>Softage.2<Key.shift>@softage.net<Key.enter>
Screenshot: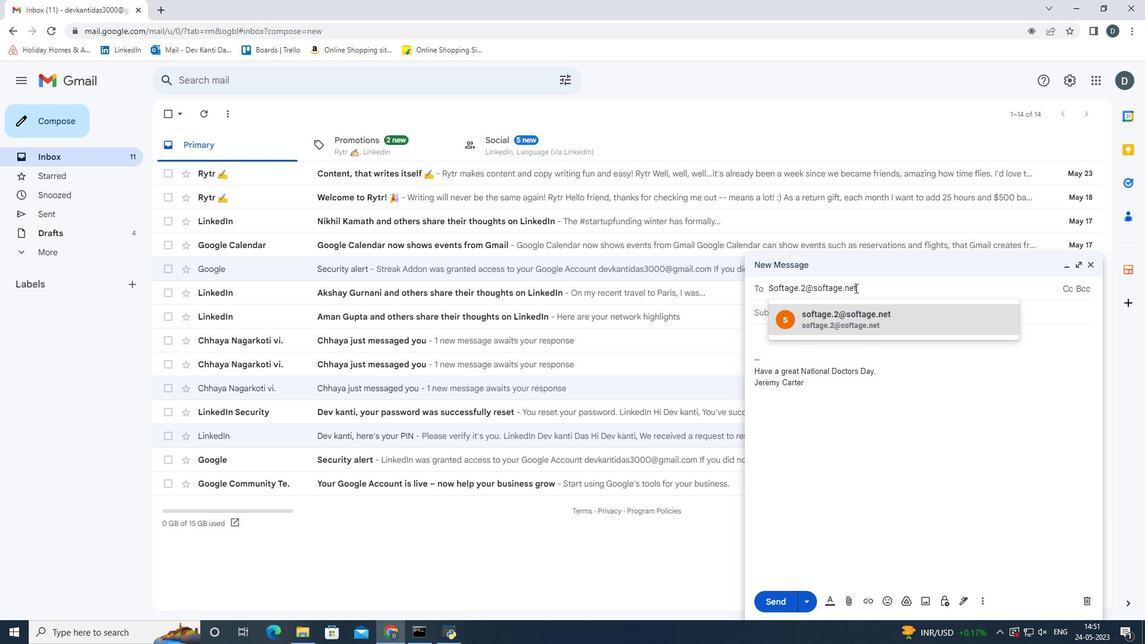 
Action: Mouse moved to (983, 602)
Screenshot: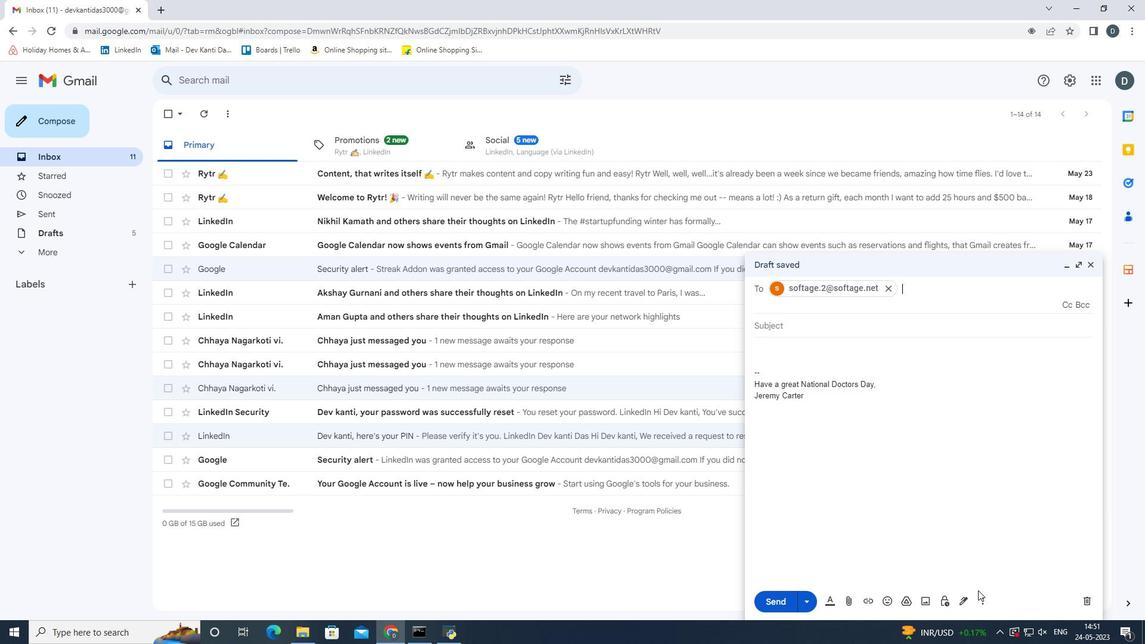 
Action: Mouse pressed left at (983, 602)
Screenshot: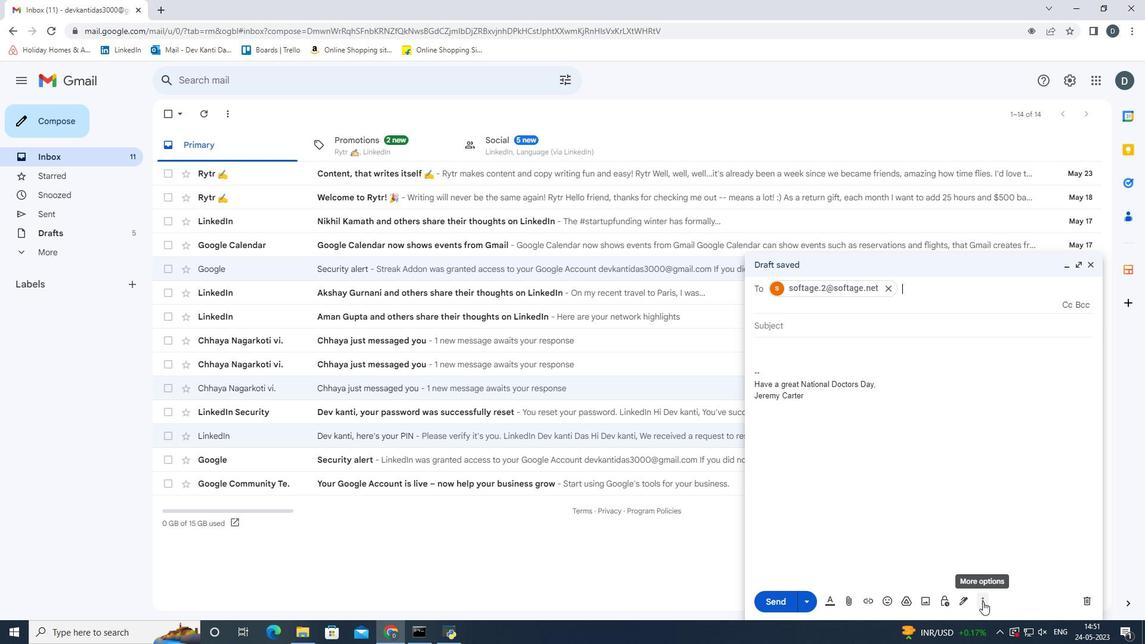 
Action: Mouse moved to (948, 473)
Screenshot: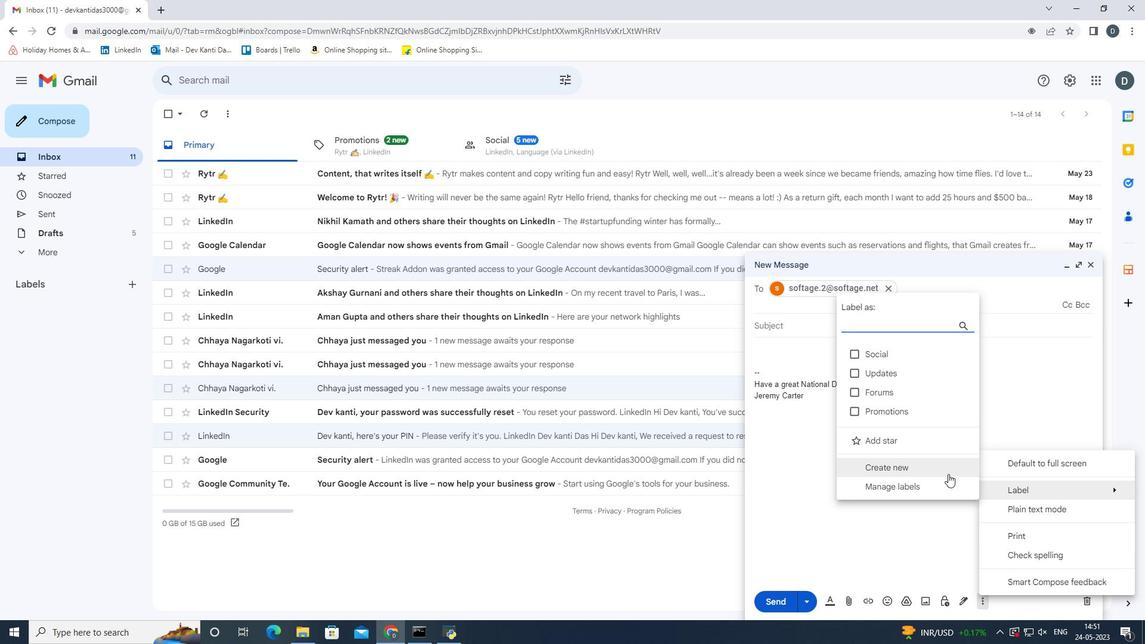 
Action: Mouse pressed left at (948, 473)
Screenshot: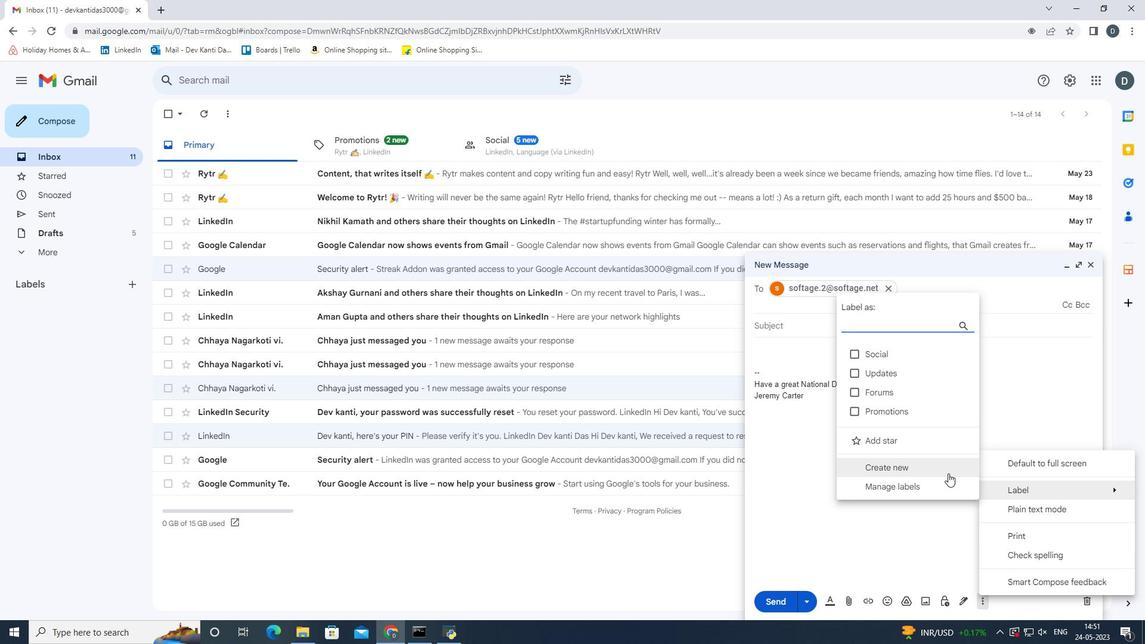 
Action: Mouse moved to (662, 298)
Screenshot: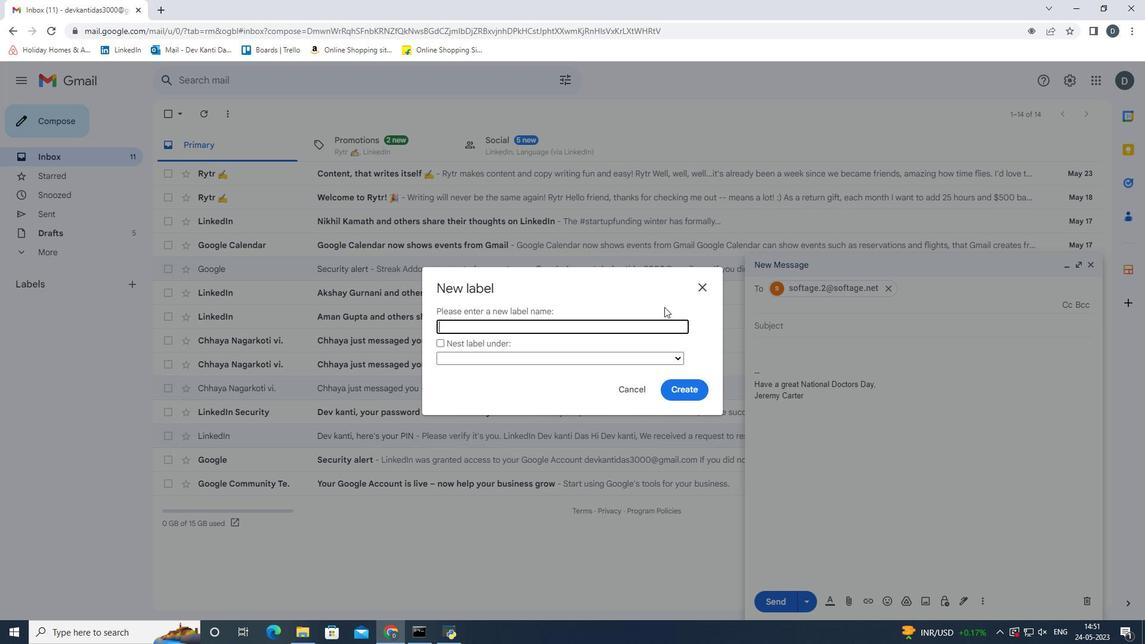 
Action: Key pressed <Key.shift>Alumni<Key.enter>
Screenshot: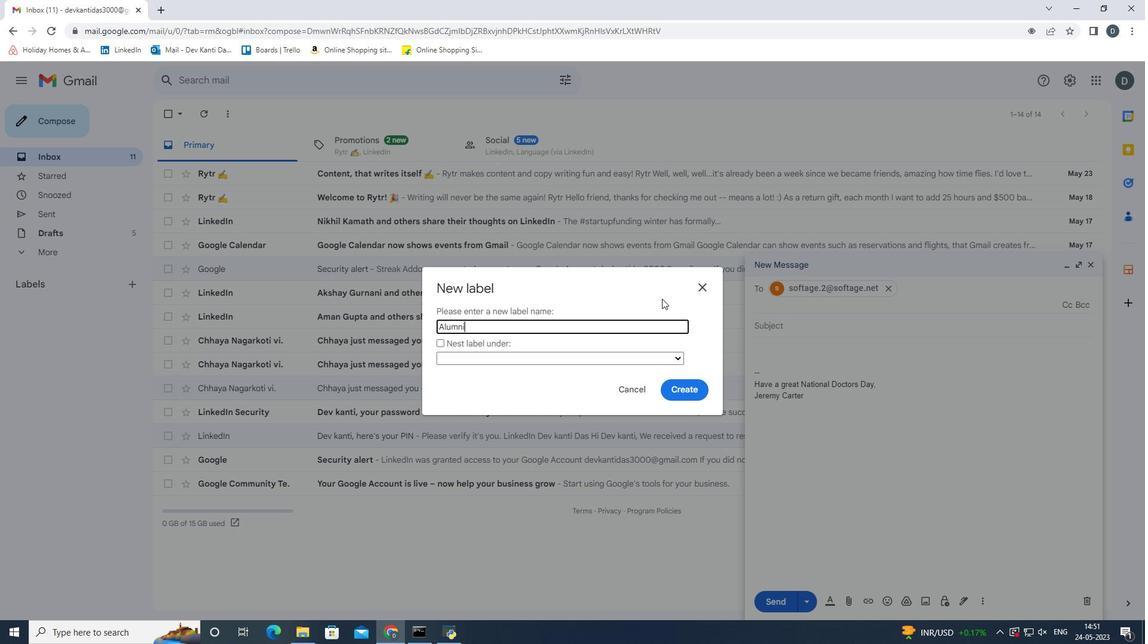 
Action: Mouse moved to (775, 597)
Screenshot: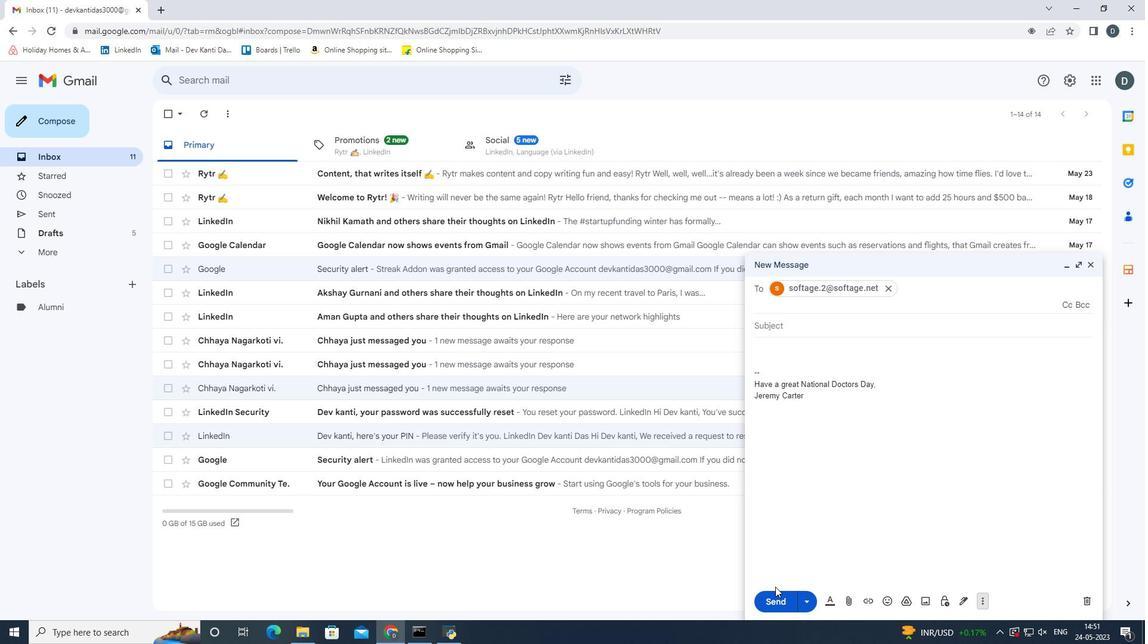 
Action: Mouse pressed left at (775, 597)
Screenshot: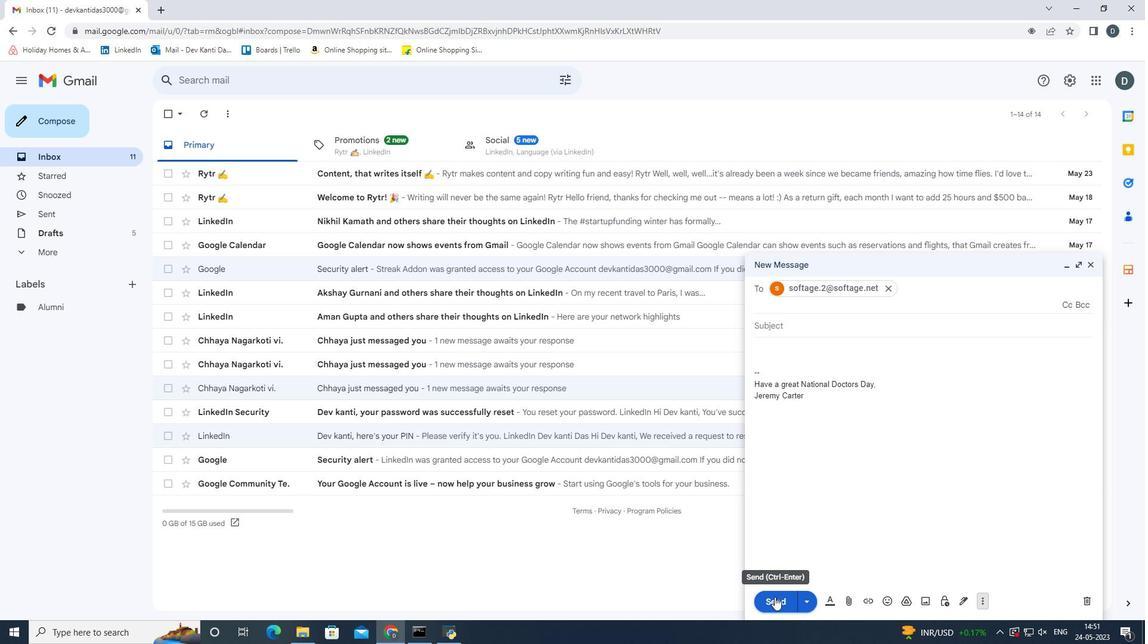 
